 Task: Find connections with filter location Wetzlar with filter topic #stayhomewith filter profile language French with filter current company Cyber Security News with filter school Rizvi College of Engineering with filter industry Personal and Laundry Services with filter service category Product Marketing with filter keywords title Front Desk Associate
Action: Mouse moved to (500, 67)
Screenshot: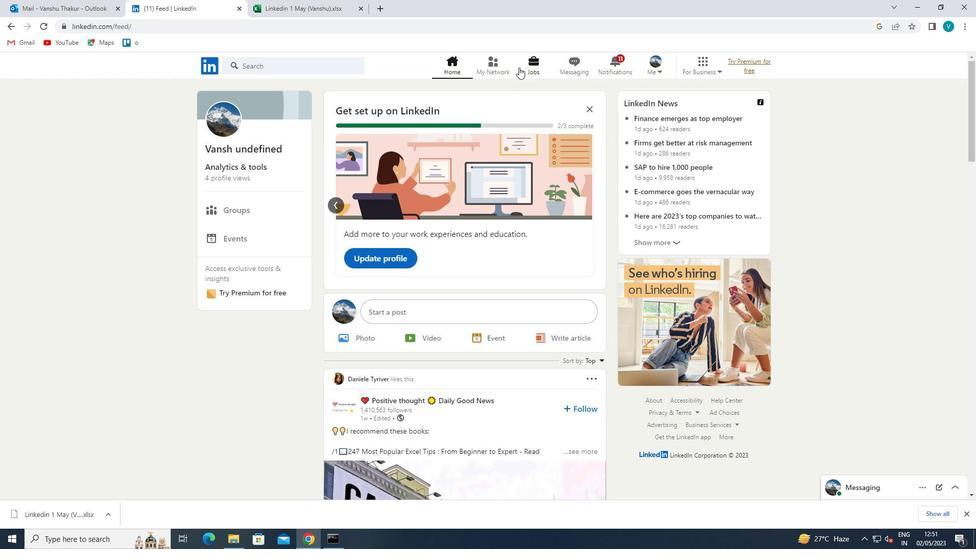 
Action: Mouse pressed left at (500, 67)
Screenshot: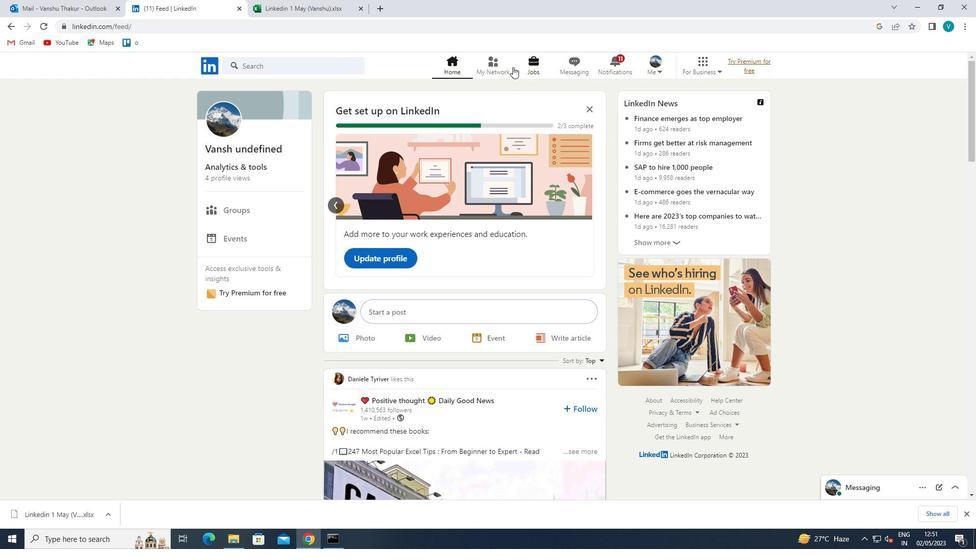 
Action: Mouse moved to (268, 125)
Screenshot: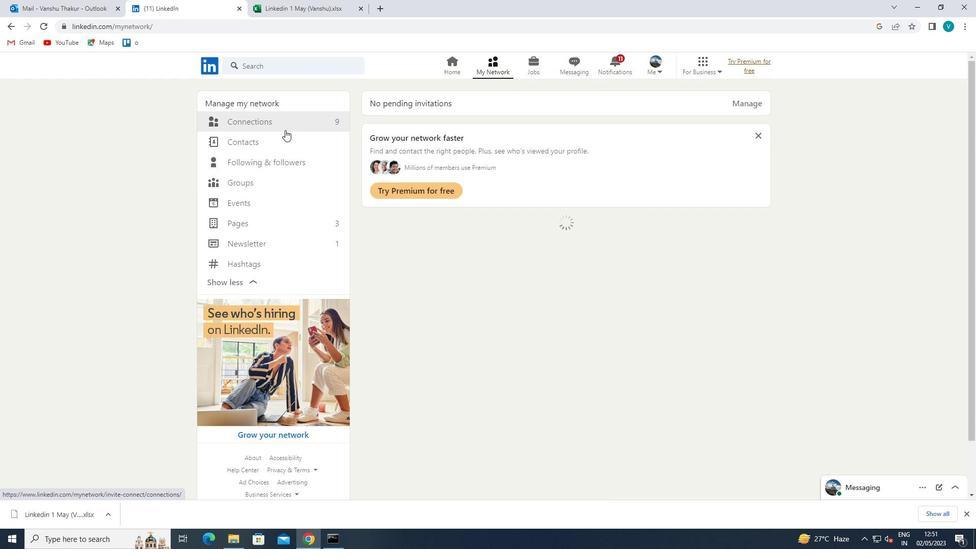 
Action: Mouse pressed left at (268, 125)
Screenshot: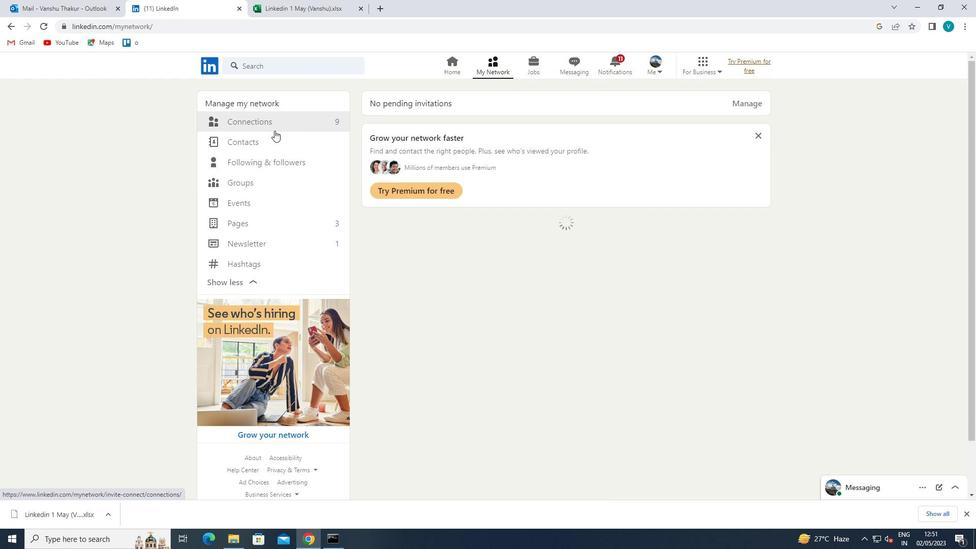 
Action: Mouse moved to (551, 125)
Screenshot: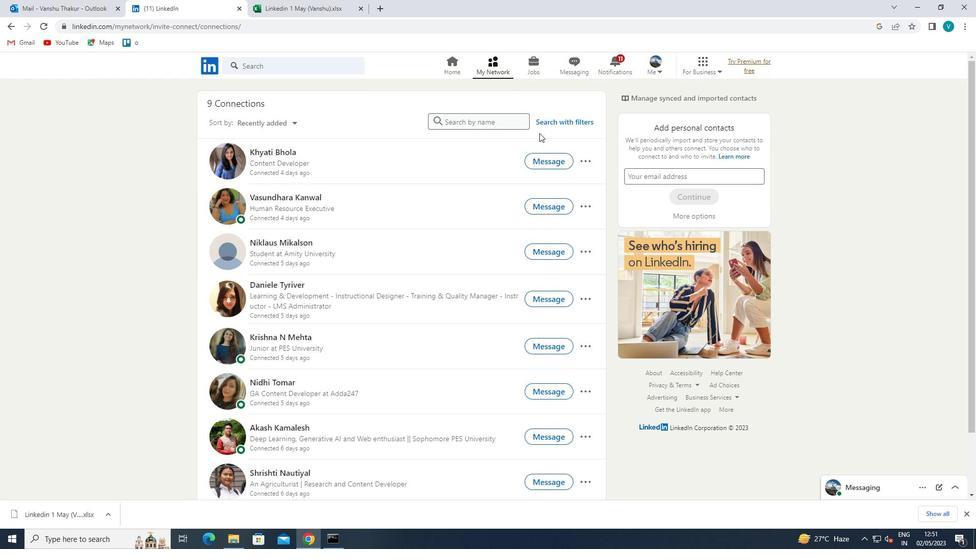 
Action: Mouse pressed left at (551, 125)
Screenshot: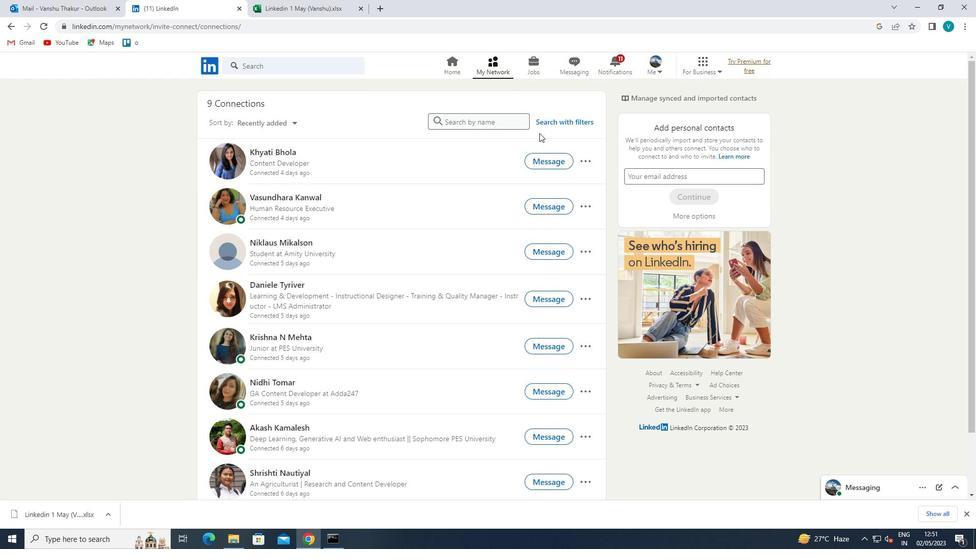 
Action: Mouse moved to (480, 85)
Screenshot: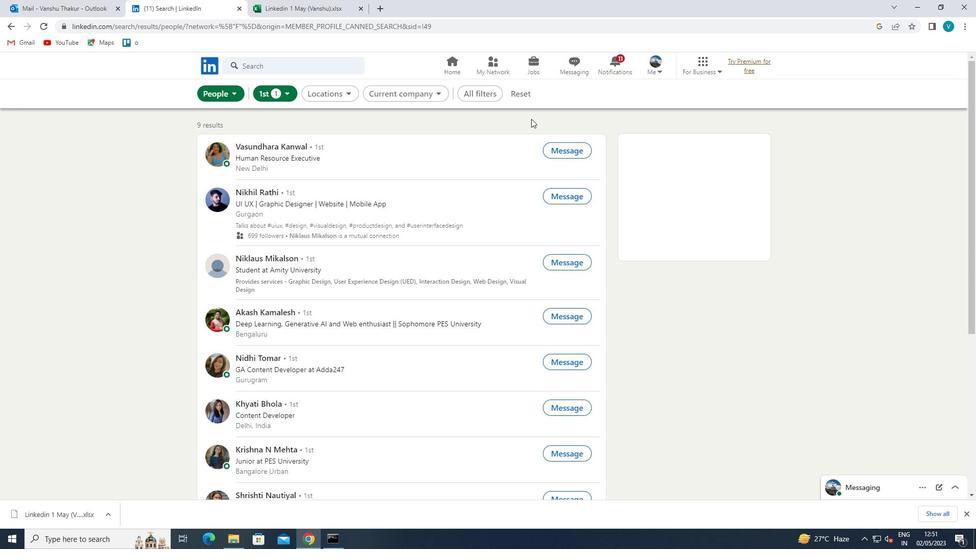 
Action: Mouse pressed left at (480, 85)
Screenshot: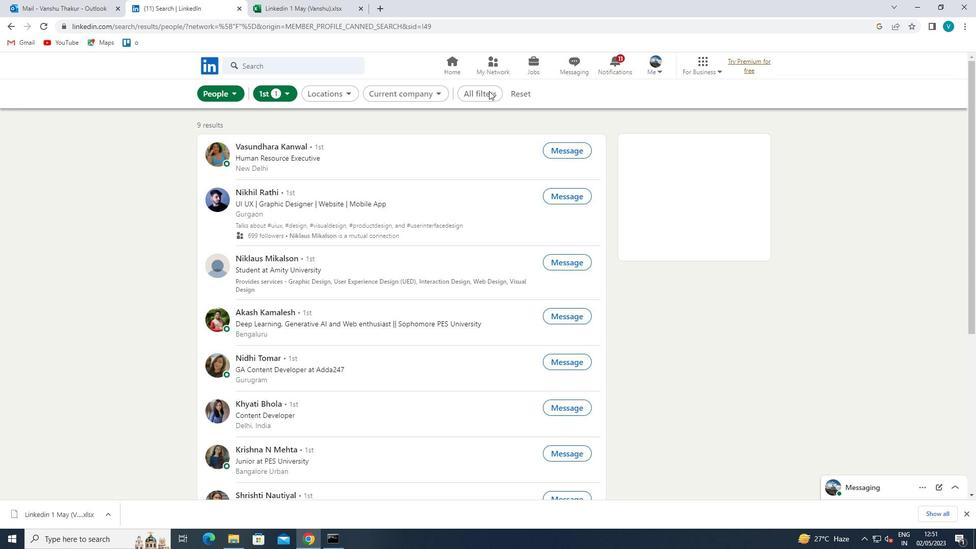 
Action: Mouse moved to (695, 258)
Screenshot: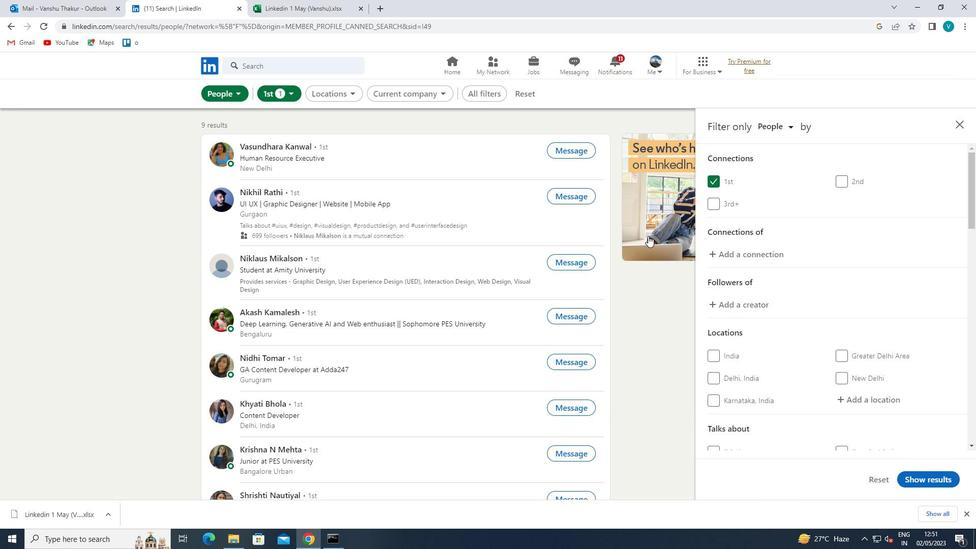 
Action: Mouse scrolled (695, 258) with delta (0, 0)
Screenshot: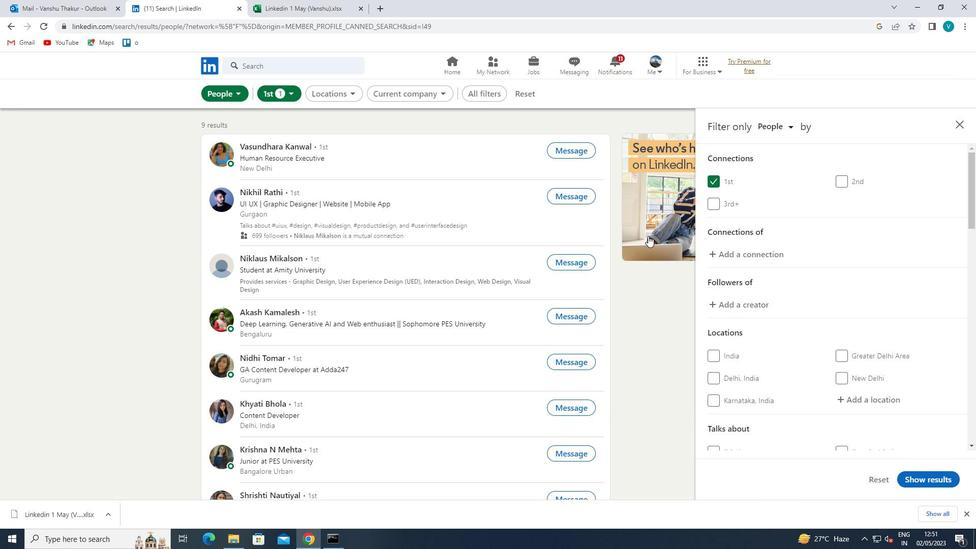 
Action: Mouse moved to (871, 352)
Screenshot: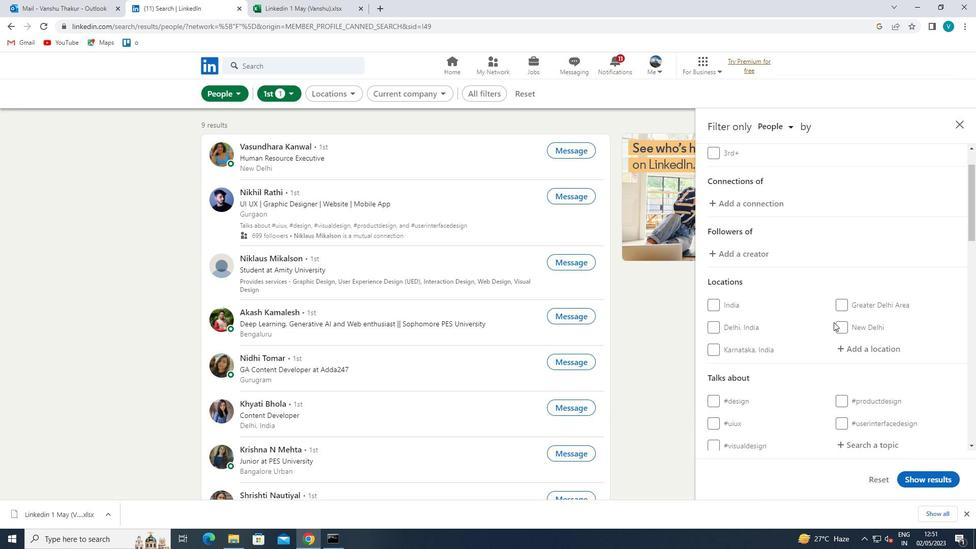 
Action: Mouse pressed left at (871, 352)
Screenshot: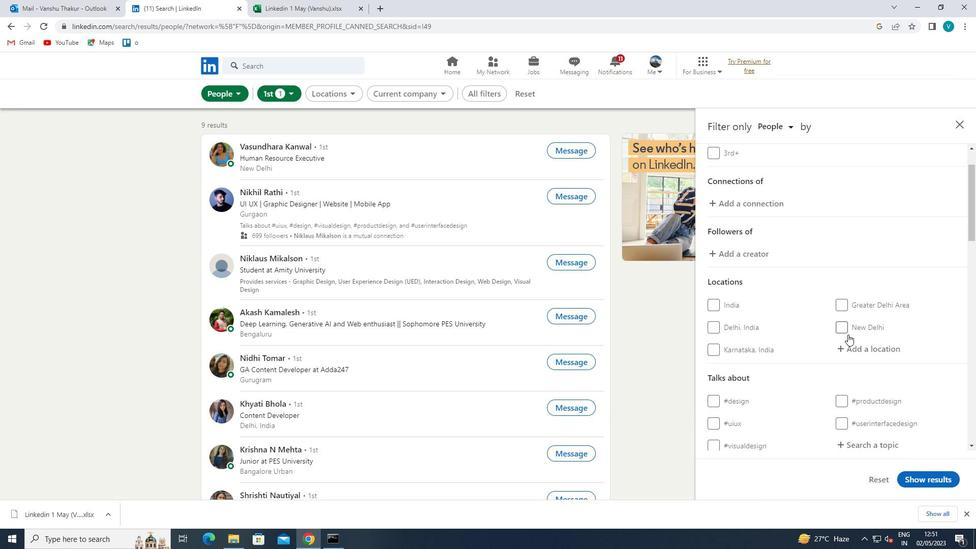 
Action: Mouse moved to (880, 343)
Screenshot: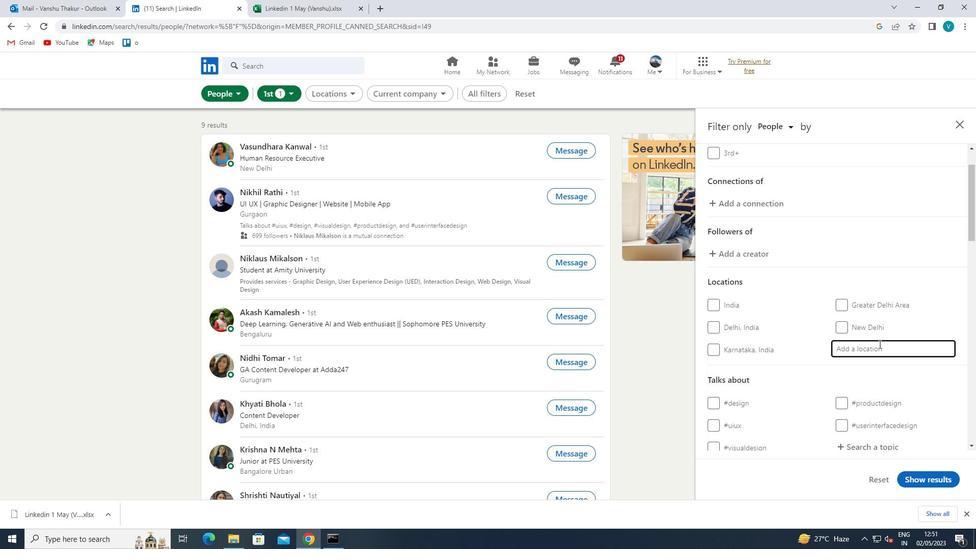 
Action: Key pressed <Key.shift>WETZLAR<Key.space>
Screenshot: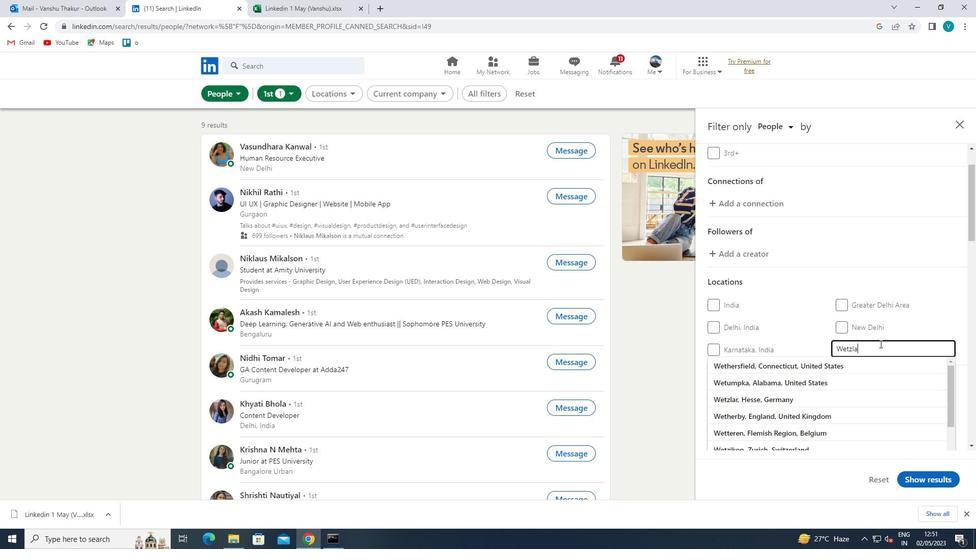 
Action: Mouse moved to (856, 366)
Screenshot: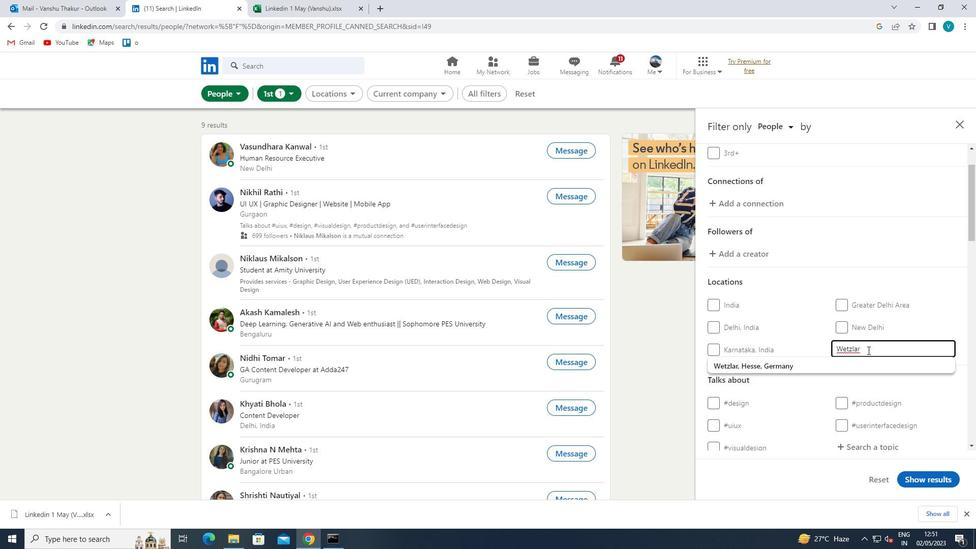
Action: Mouse pressed left at (856, 366)
Screenshot: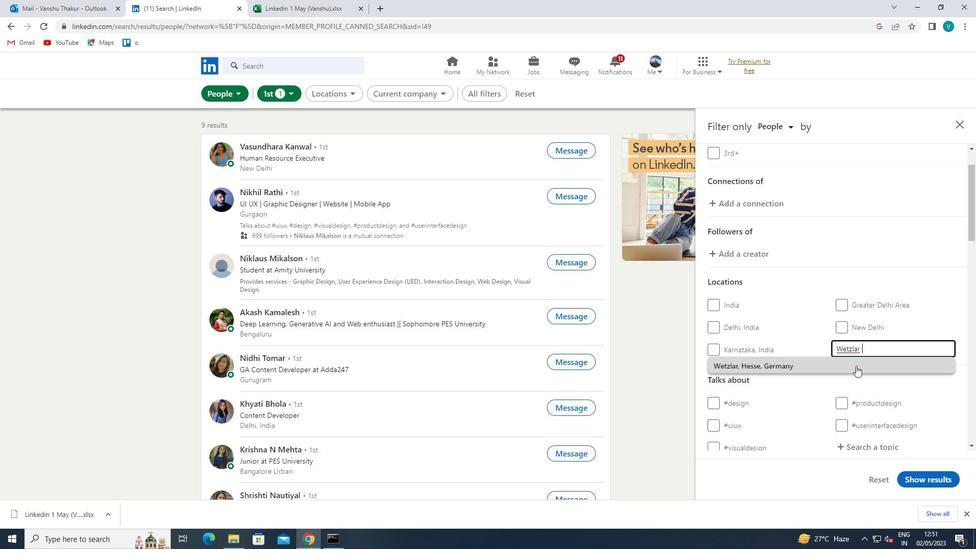 
Action: Mouse moved to (782, 369)
Screenshot: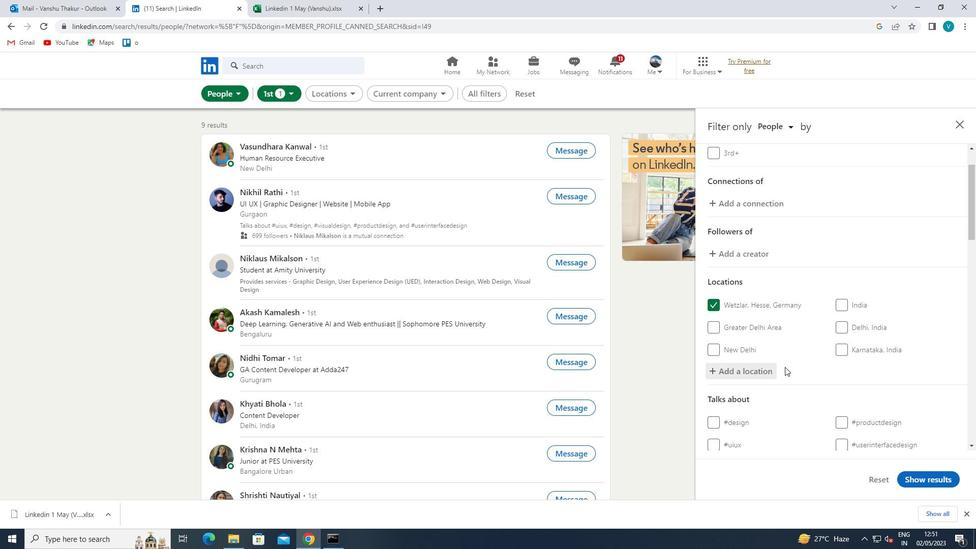 
Action: Mouse scrolled (782, 368) with delta (0, 0)
Screenshot: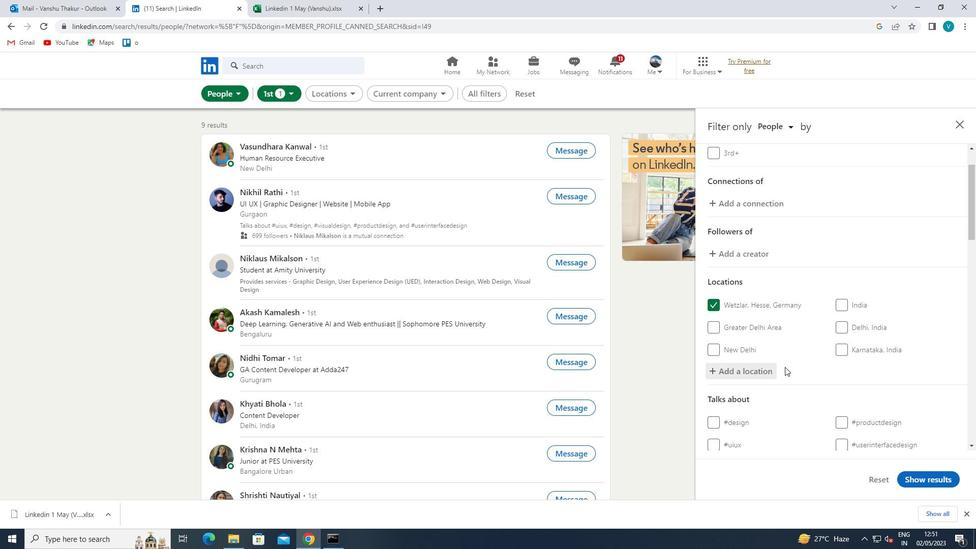 
Action: Mouse moved to (781, 373)
Screenshot: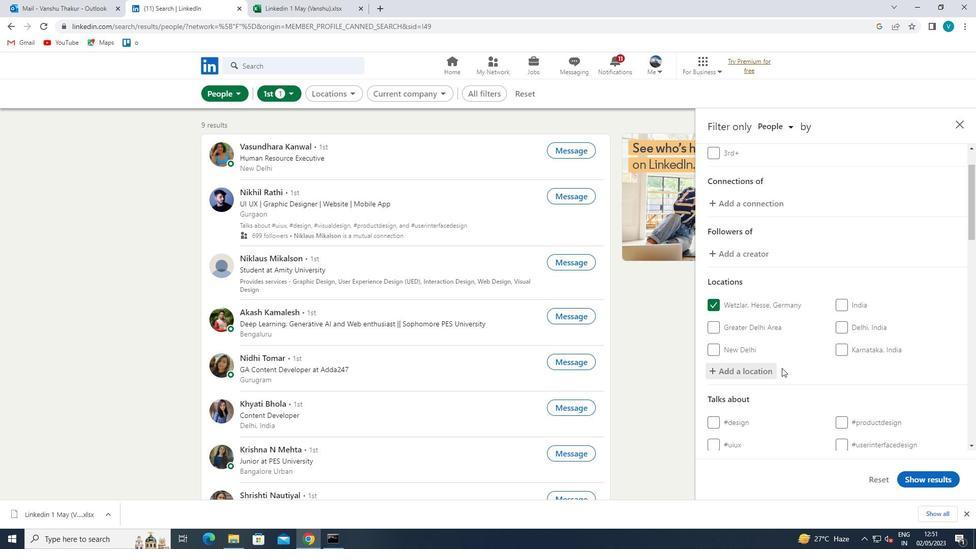 
Action: Mouse scrolled (781, 372) with delta (0, 0)
Screenshot: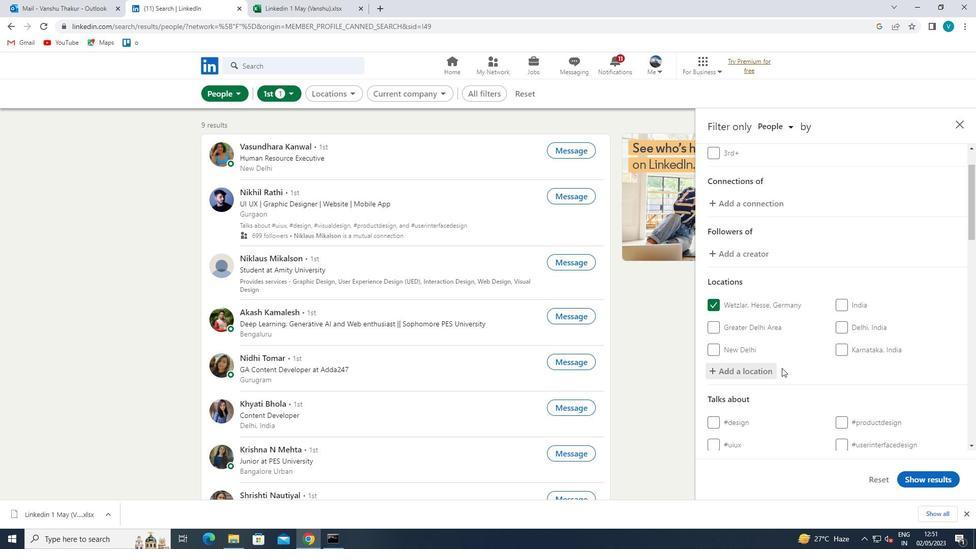 
Action: Mouse moved to (833, 364)
Screenshot: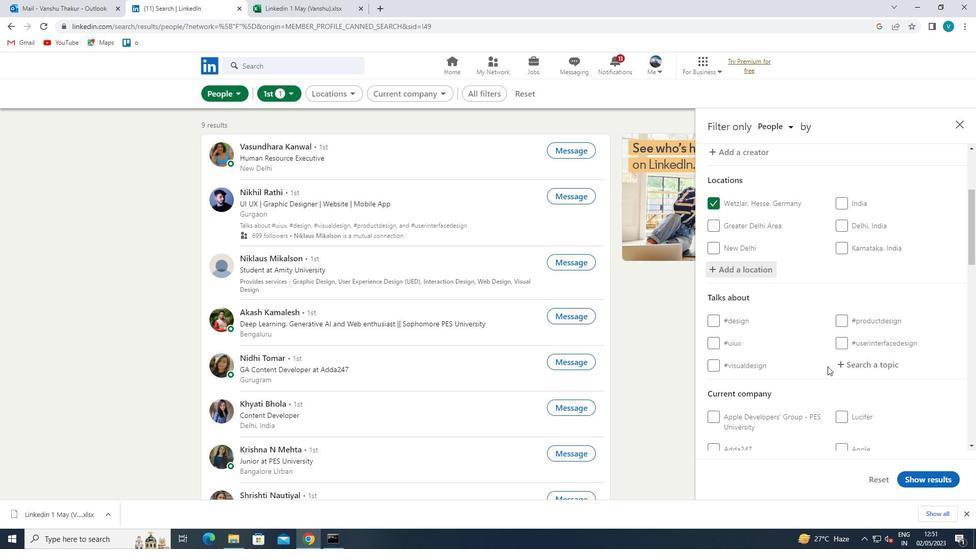 
Action: Mouse pressed left at (833, 364)
Screenshot: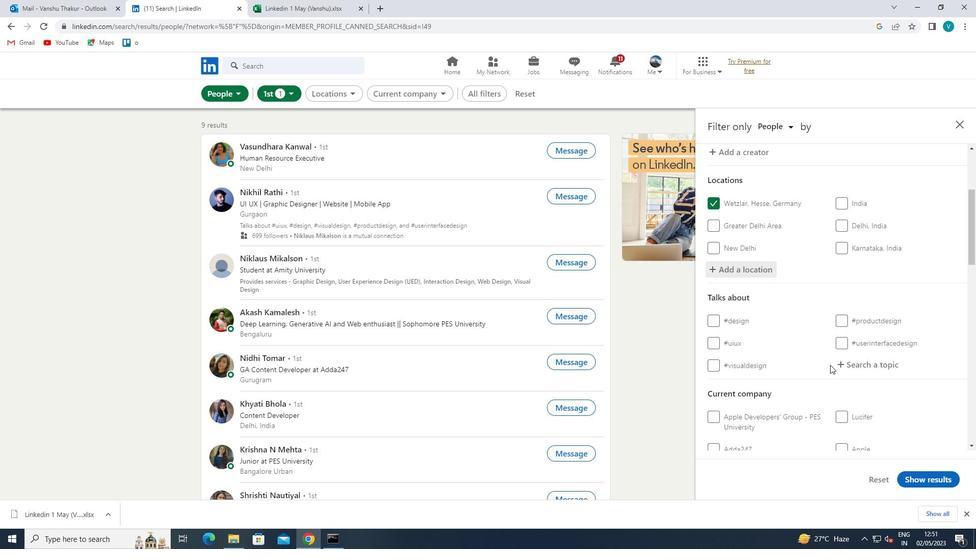 
Action: Mouse moved to (851, 363)
Screenshot: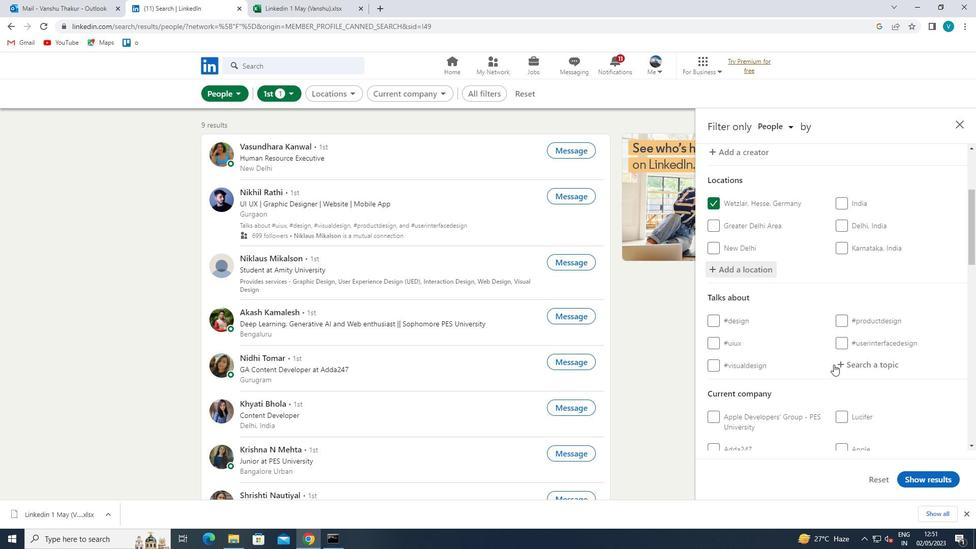 
Action: Mouse pressed left at (851, 363)
Screenshot: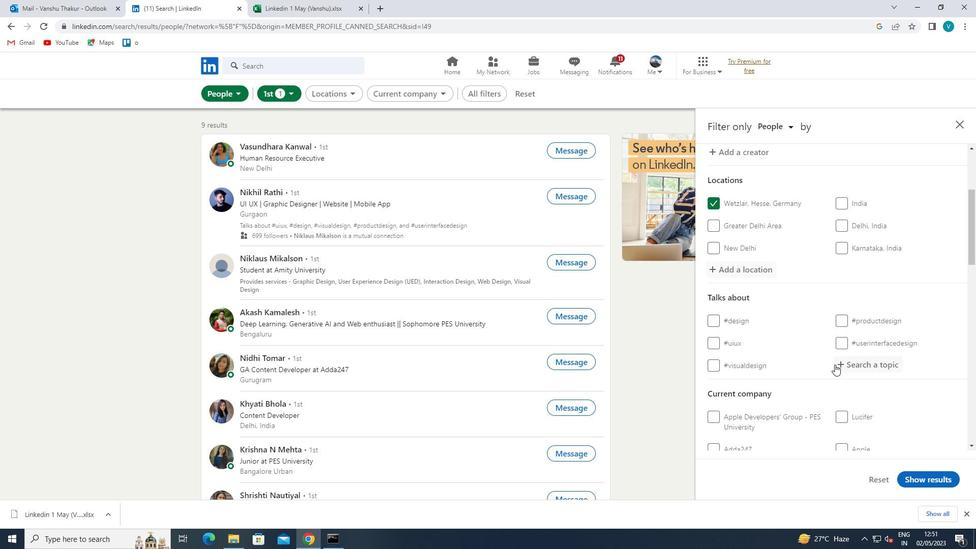 
Action: Mouse moved to (862, 357)
Screenshot: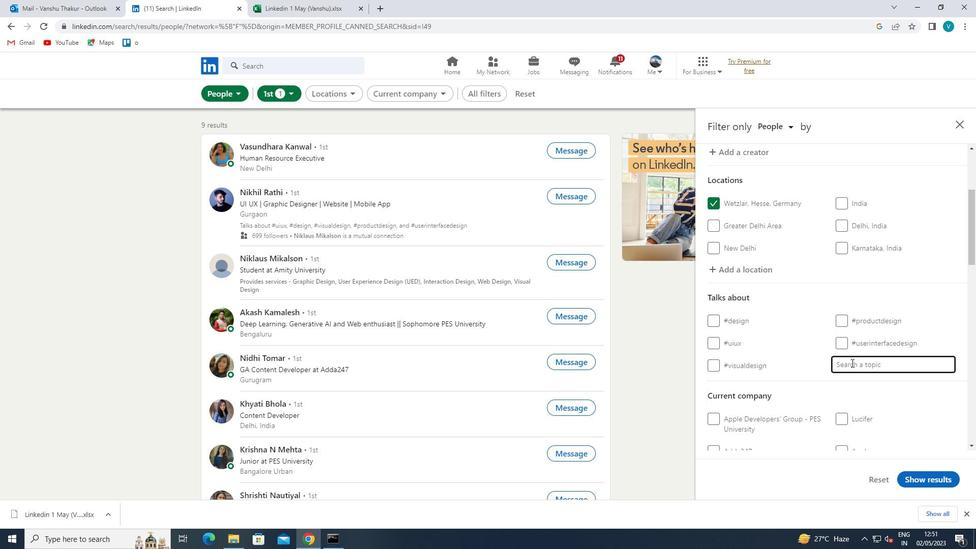 
Action: Key pressed <Key.shift>#STAT<Key.backspace>YHOME
Screenshot: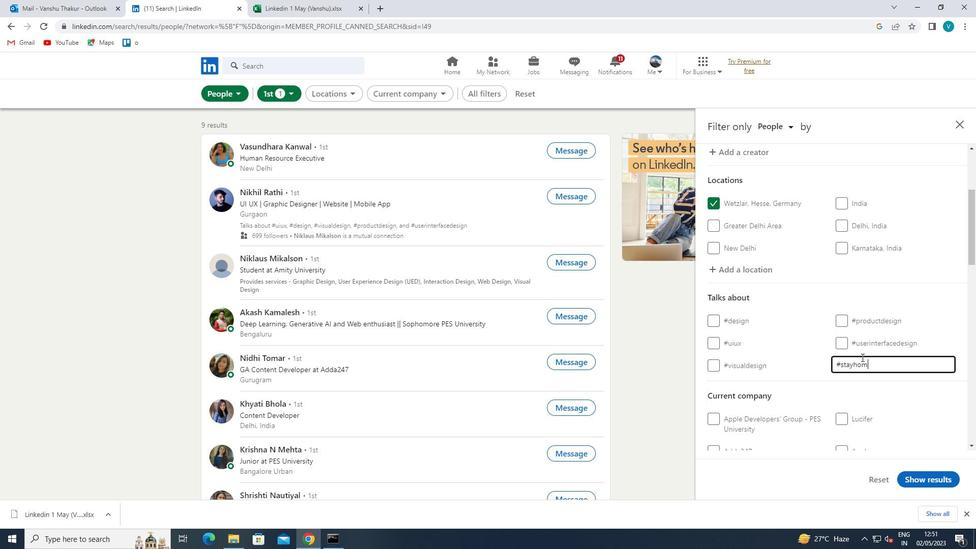 
Action: Mouse moved to (836, 382)
Screenshot: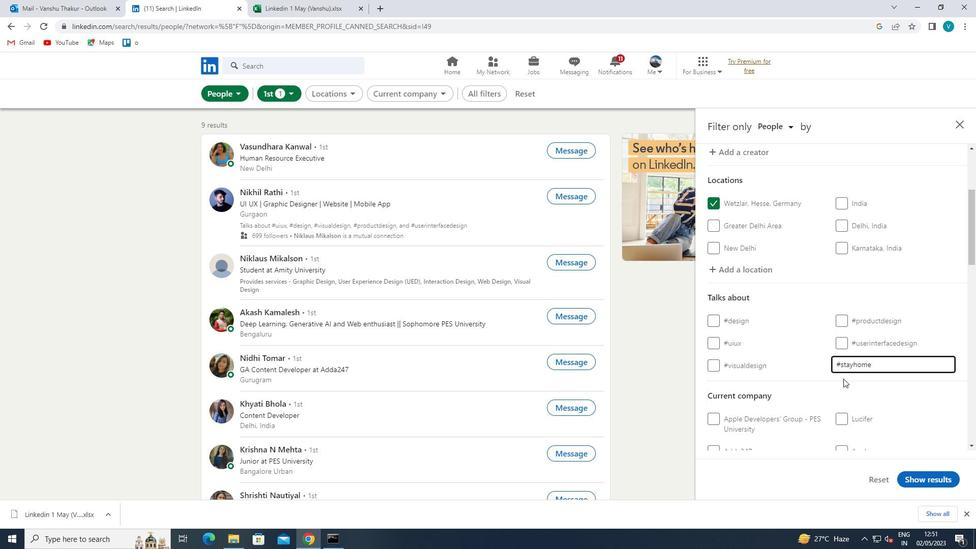
Action: Mouse pressed left at (836, 382)
Screenshot: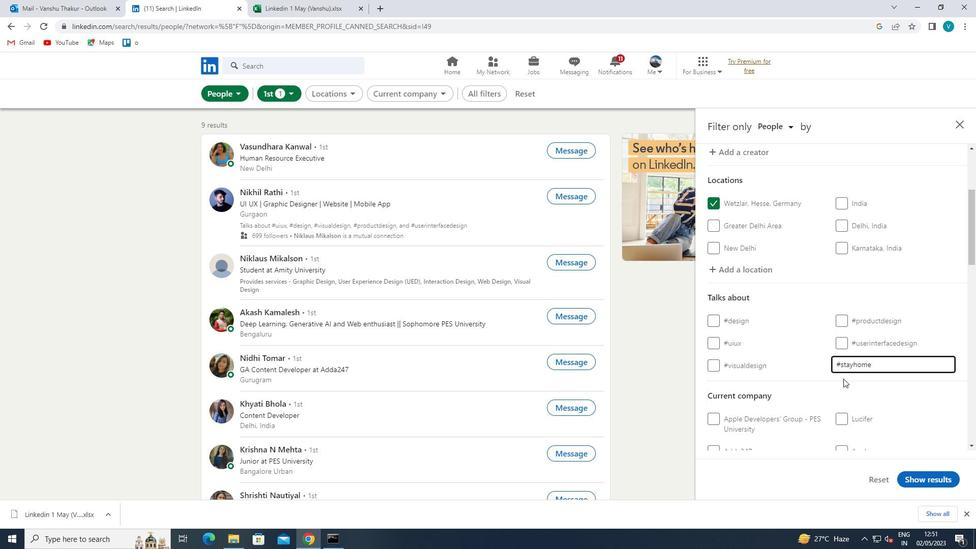 
Action: Mouse moved to (835, 381)
Screenshot: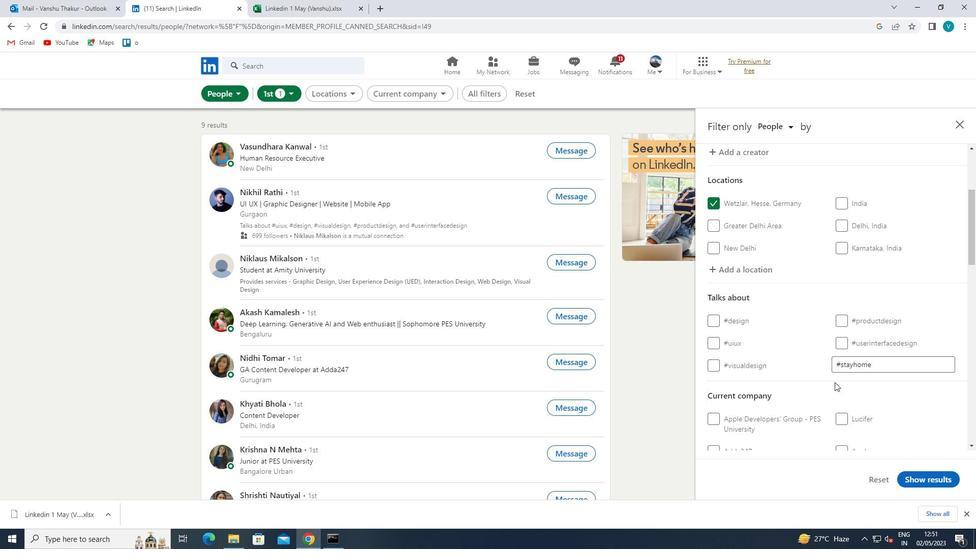 
Action: Mouse scrolled (835, 381) with delta (0, 0)
Screenshot: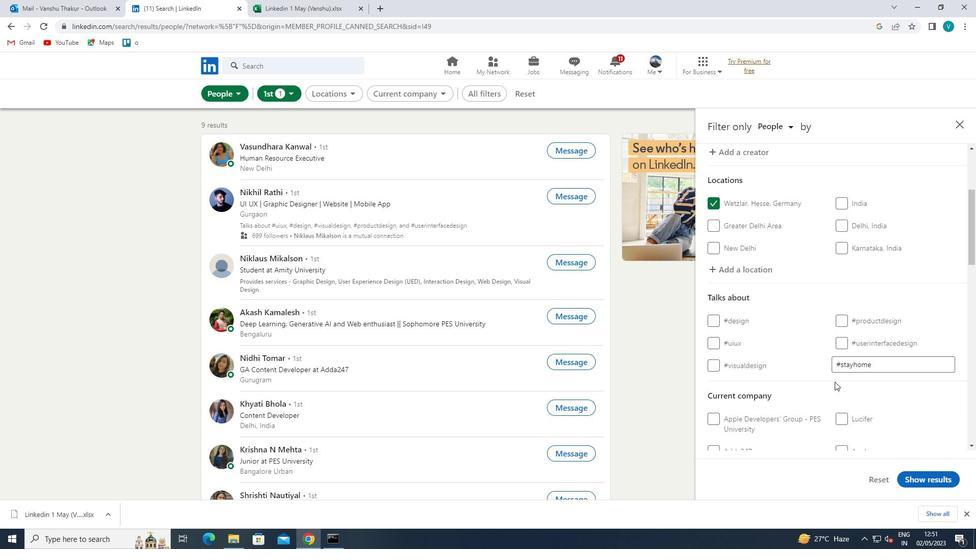 
Action: Mouse scrolled (835, 381) with delta (0, 0)
Screenshot: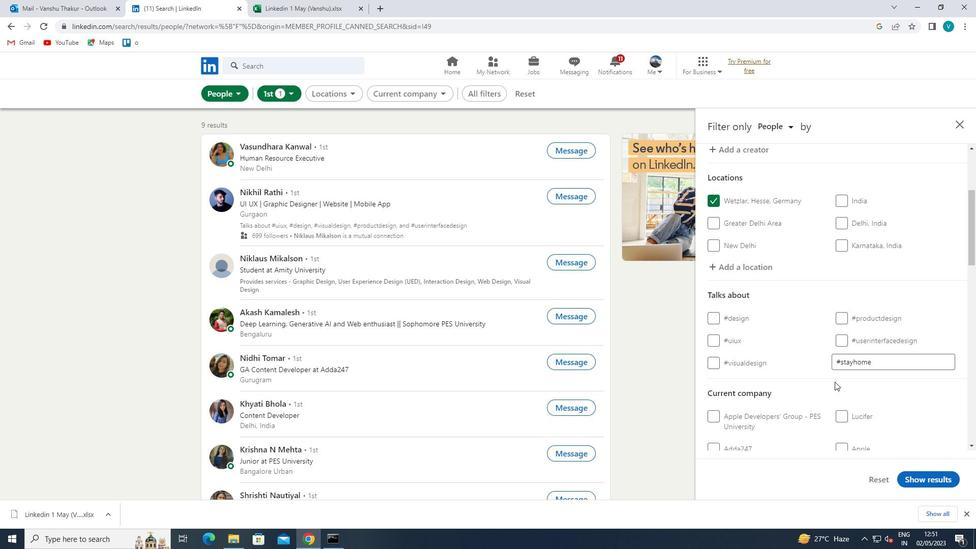 
Action: Mouse scrolled (835, 381) with delta (0, 0)
Screenshot: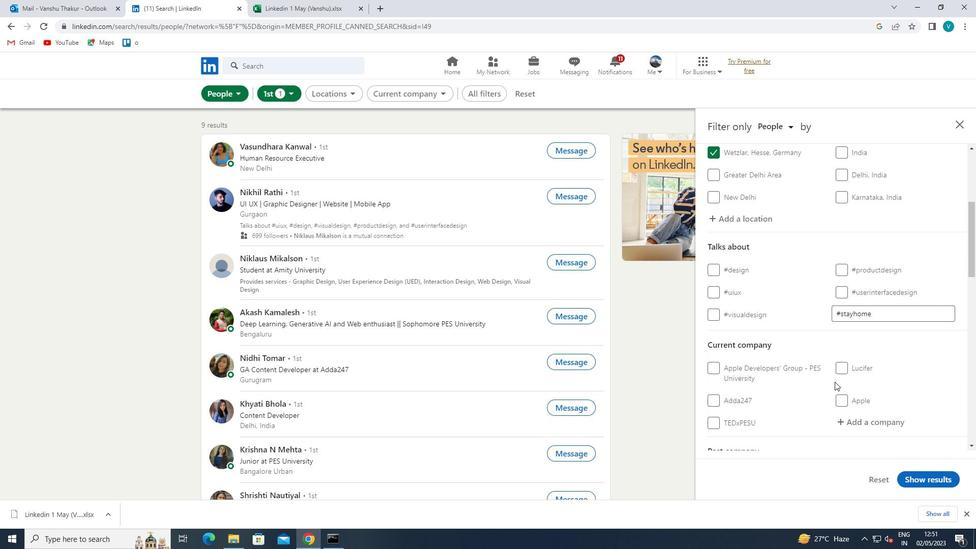 
Action: Mouse moved to (868, 319)
Screenshot: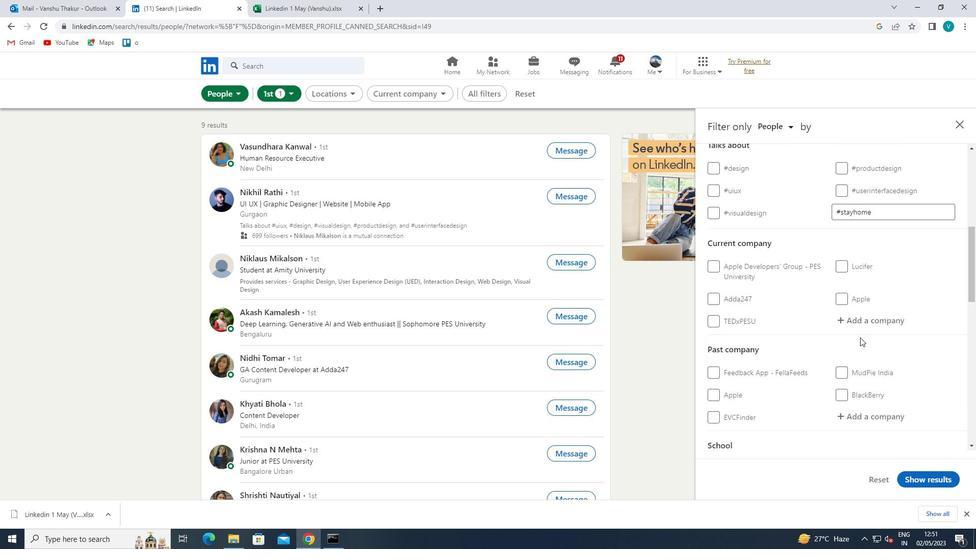 
Action: Mouse pressed left at (868, 319)
Screenshot: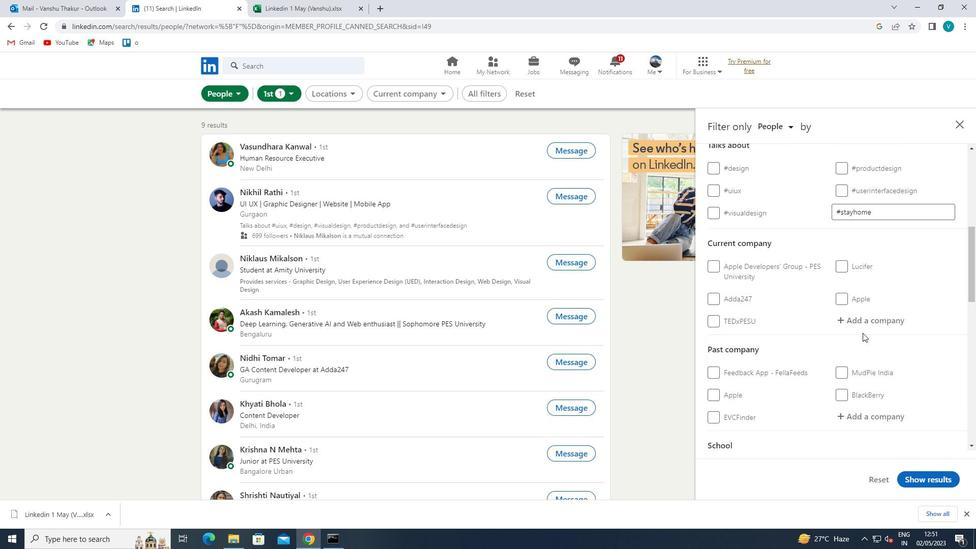 
Action: Key pressed <Key.shift>CYBER<Key.space><Key.shift>SECURITY
Screenshot: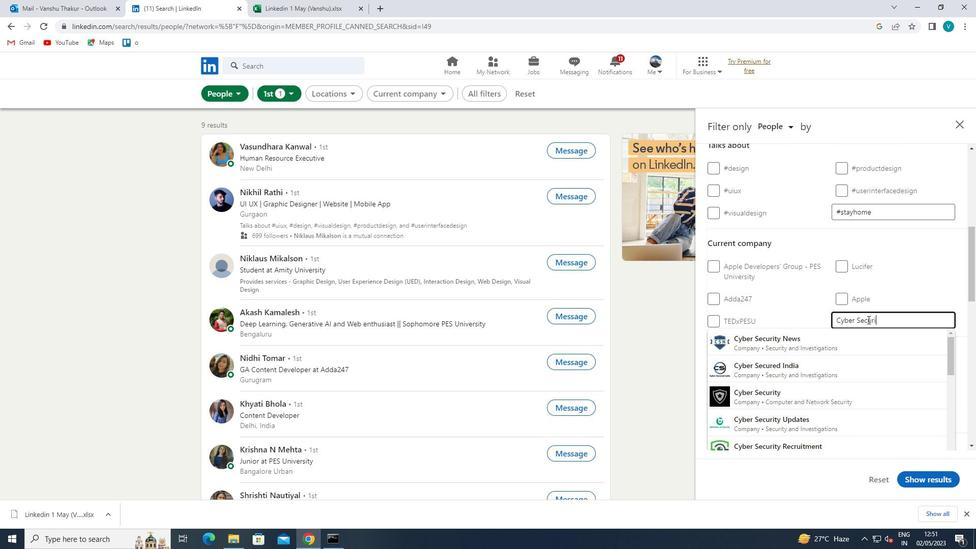 
Action: Mouse moved to (855, 342)
Screenshot: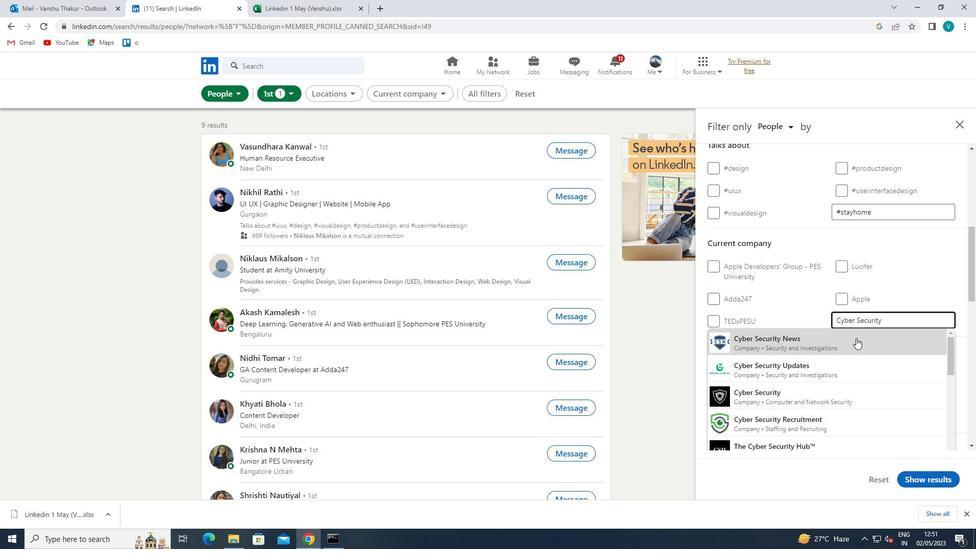 
Action: Mouse pressed left at (855, 342)
Screenshot: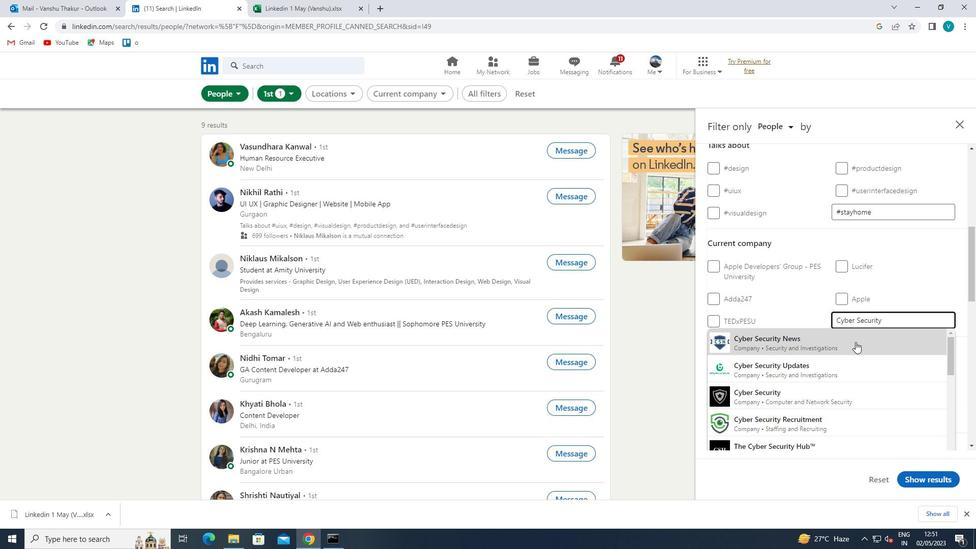 
Action: Mouse moved to (793, 347)
Screenshot: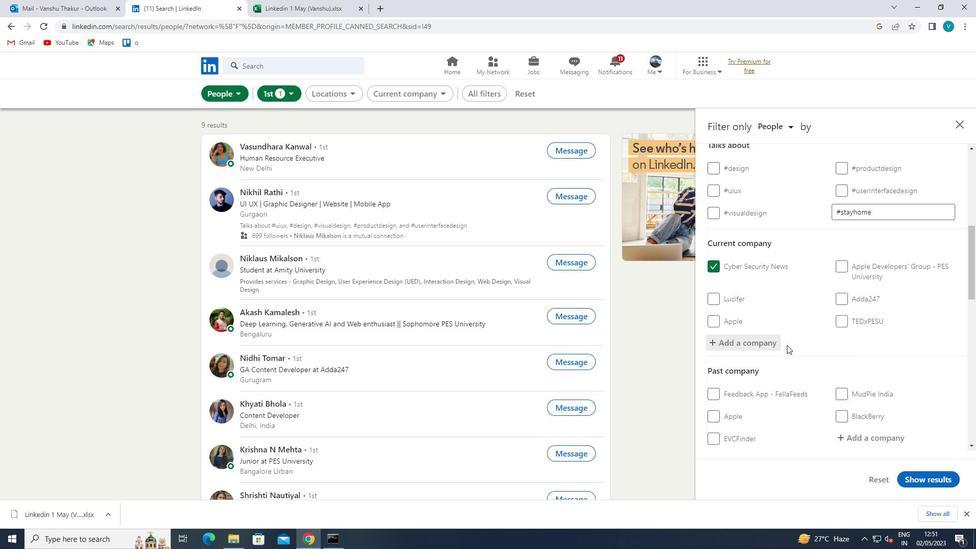 
Action: Mouse scrolled (793, 347) with delta (0, 0)
Screenshot: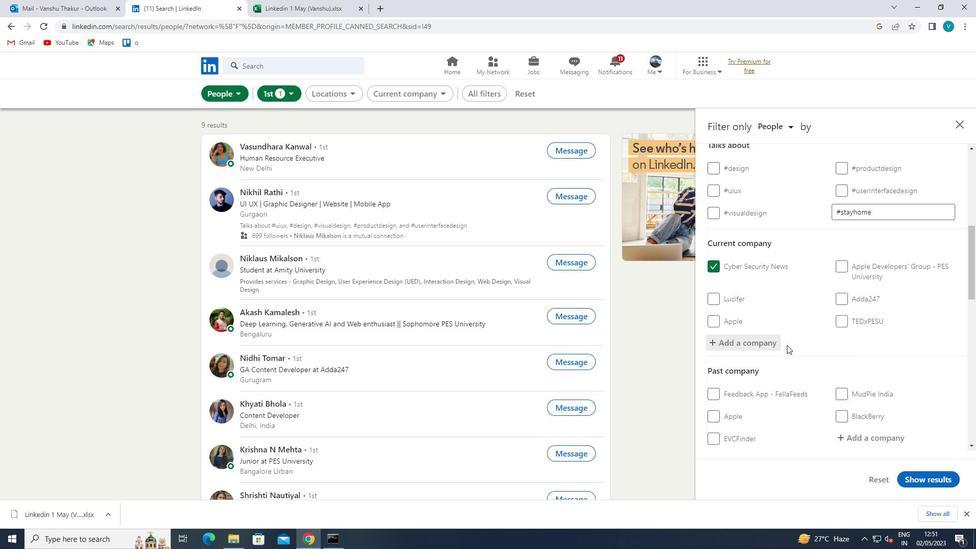 
Action: Mouse scrolled (793, 347) with delta (0, 0)
Screenshot: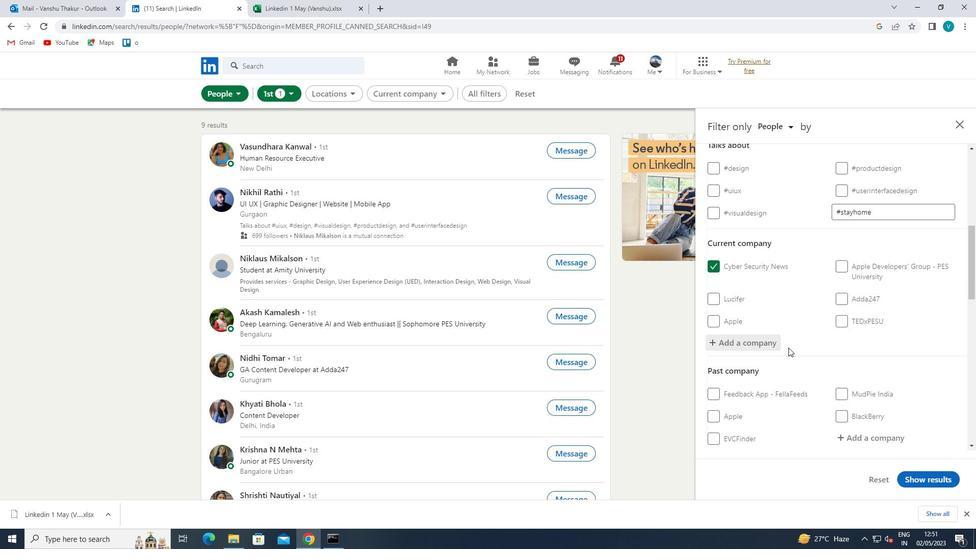 
Action: Mouse scrolled (793, 347) with delta (0, 0)
Screenshot: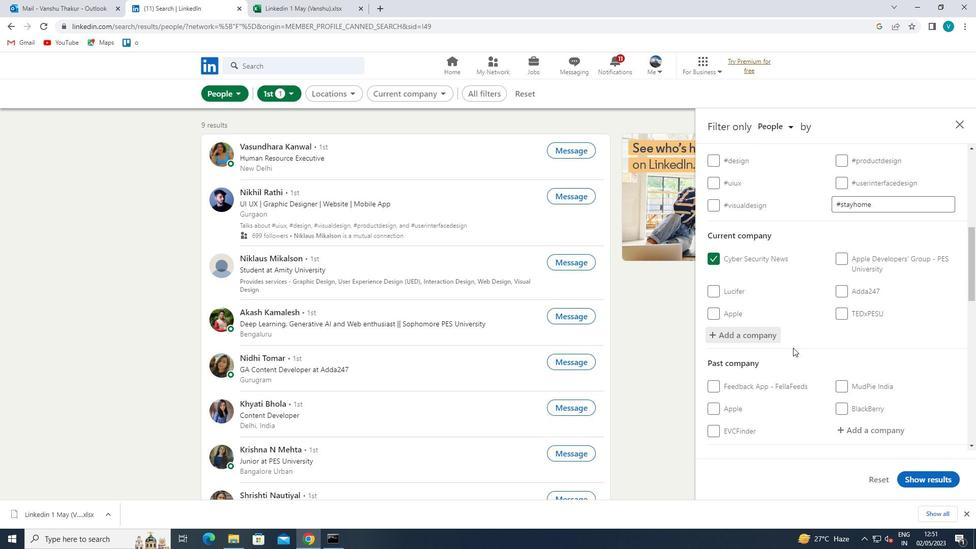 
Action: Mouse scrolled (793, 347) with delta (0, 0)
Screenshot: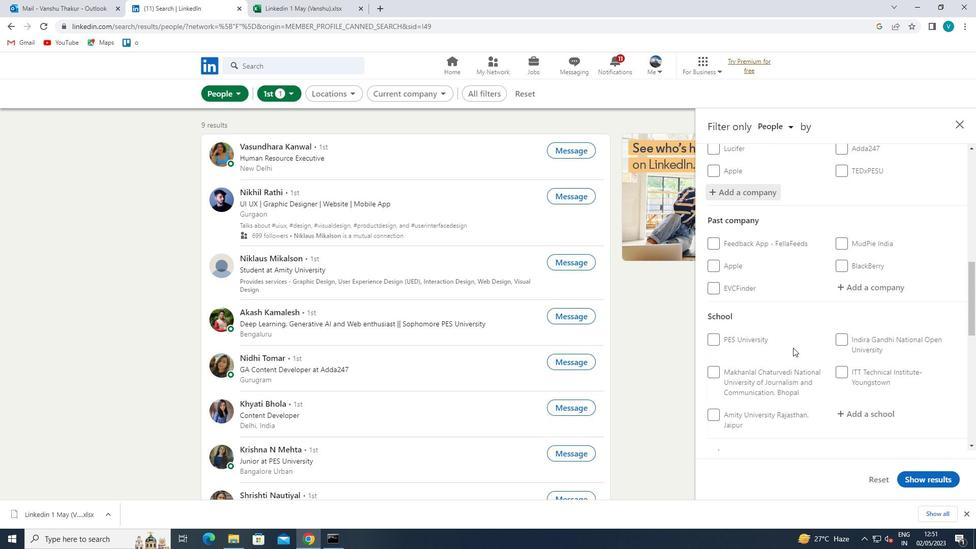 
Action: Mouse moved to (862, 357)
Screenshot: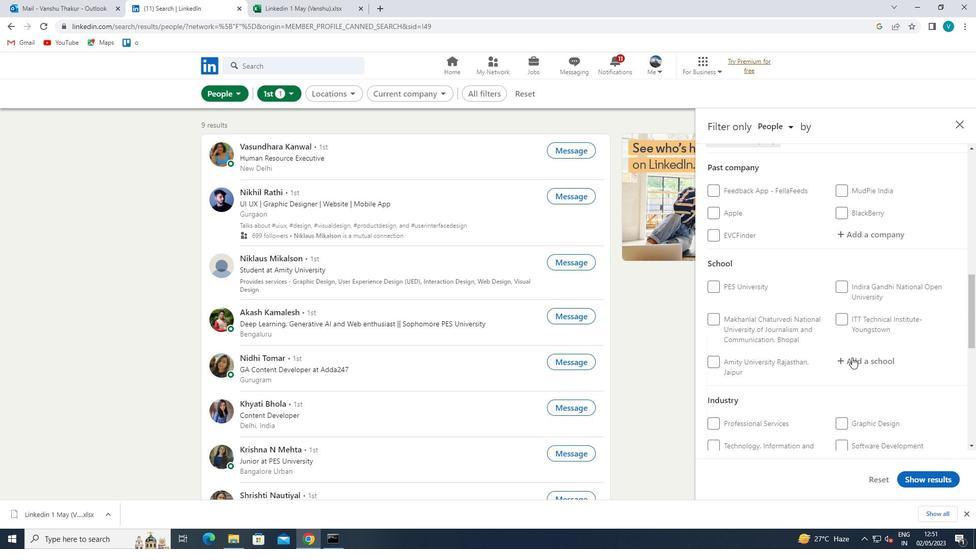 
Action: Mouse pressed left at (862, 357)
Screenshot: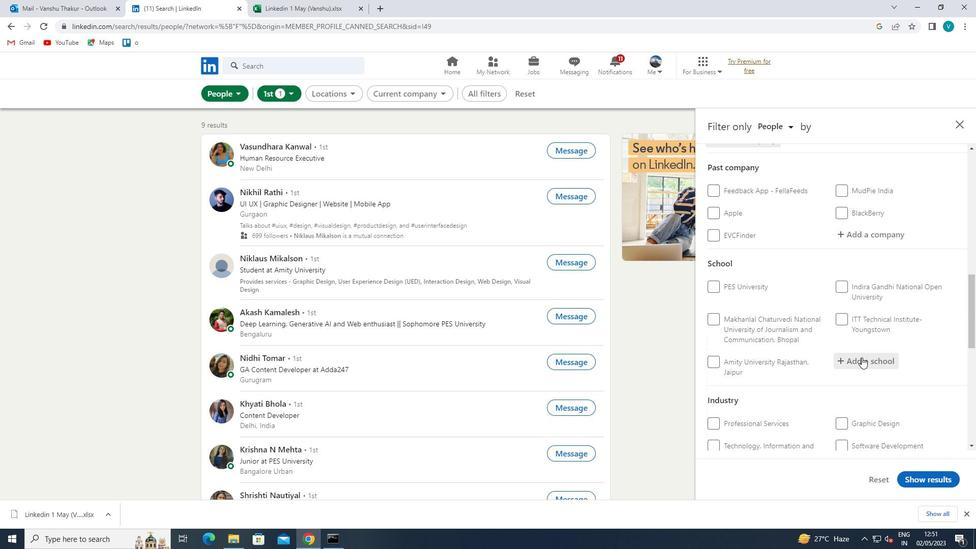 
Action: Mouse moved to (868, 353)
Screenshot: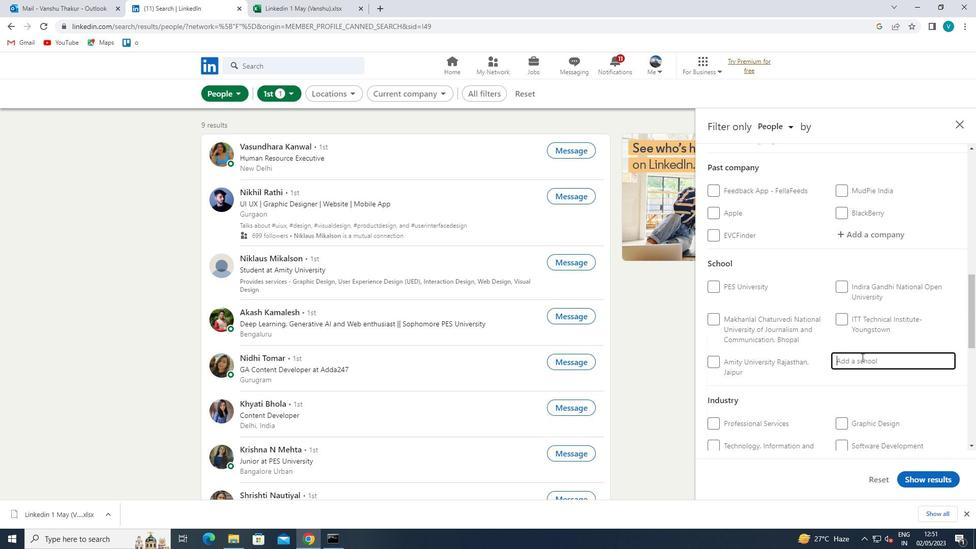 
Action: Key pressed <Key.shift>RIZVI<Key.space><Key.shift>COLLEGE<Key.space>
Screenshot: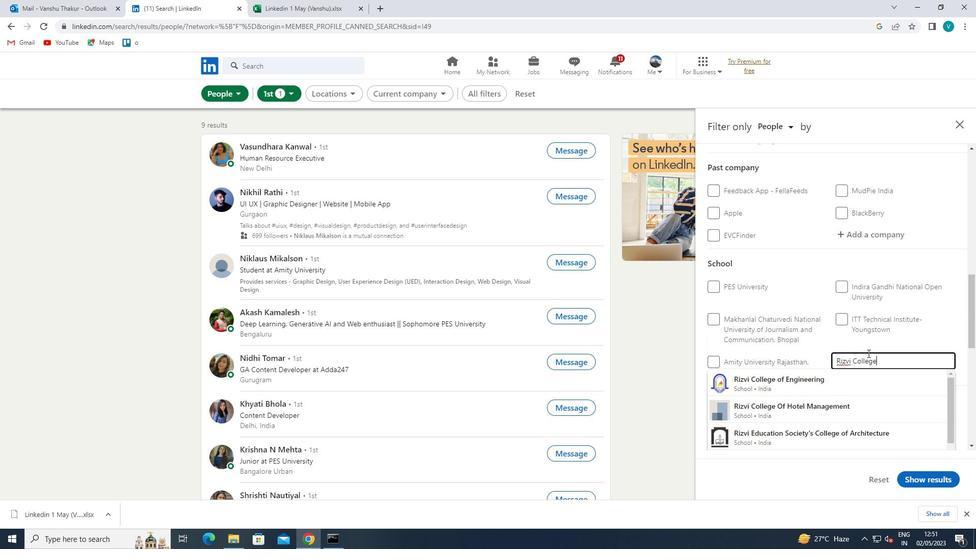 
Action: Mouse moved to (831, 376)
Screenshot: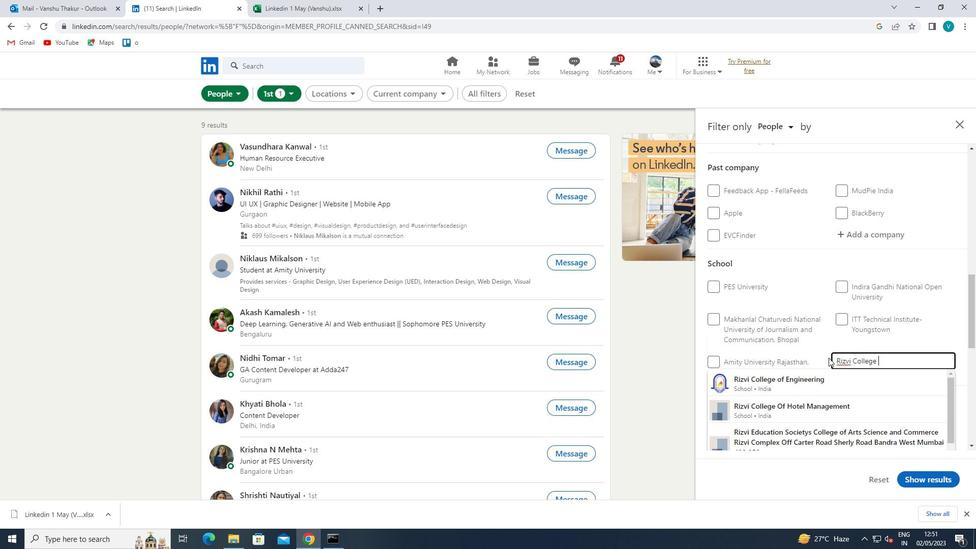 
Action: Mouse pressed left at (831, 376)
Screenshot: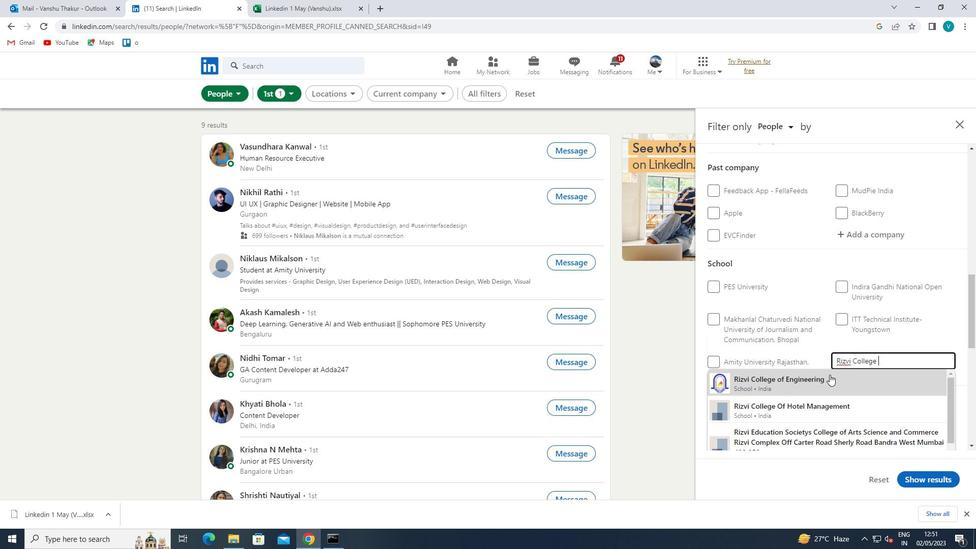 
Action: Mouse moved to (829, 376)
Screenshot: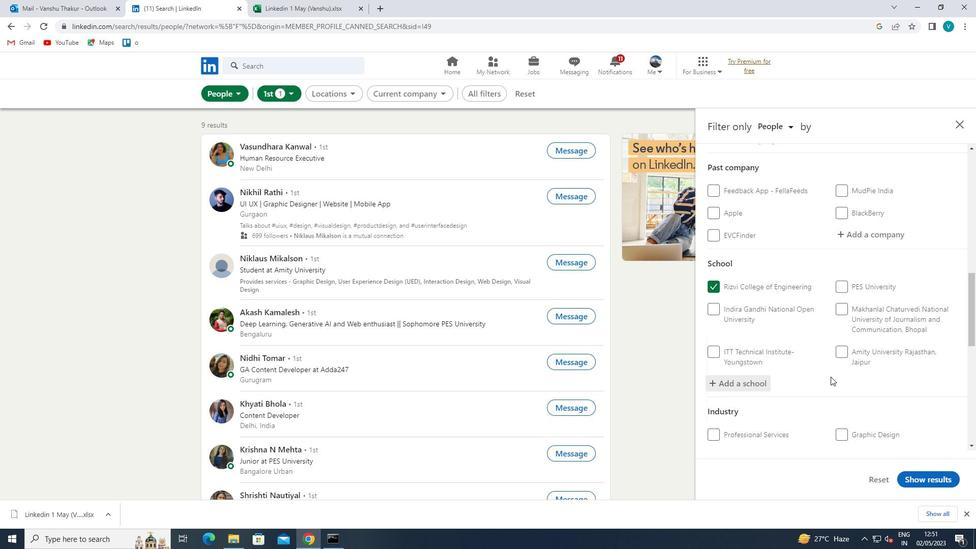 
Action: Mouse scrolled (829, 375) with delta (0, 0)
Screenshot: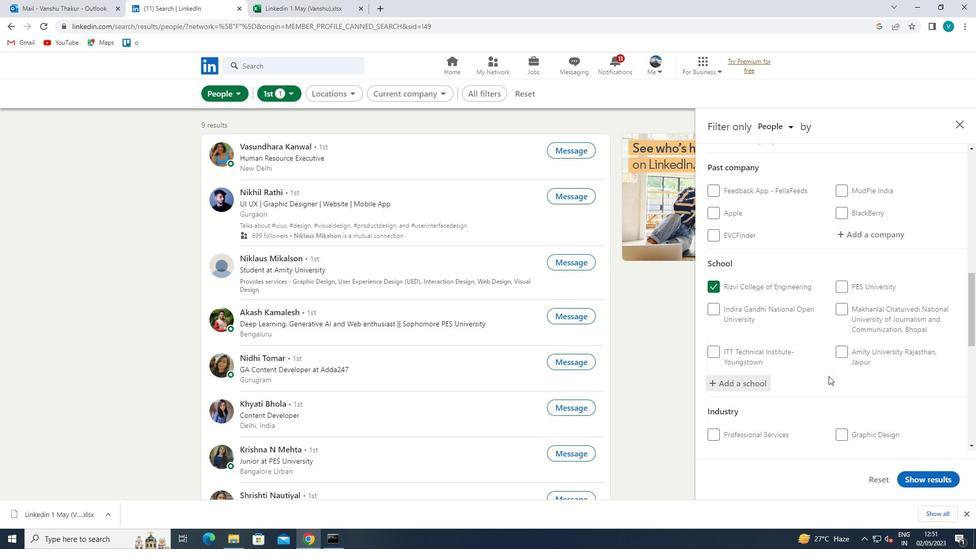 
Action: Mouse scrolled (829, 375) with delta (0, 0)
Screenshot: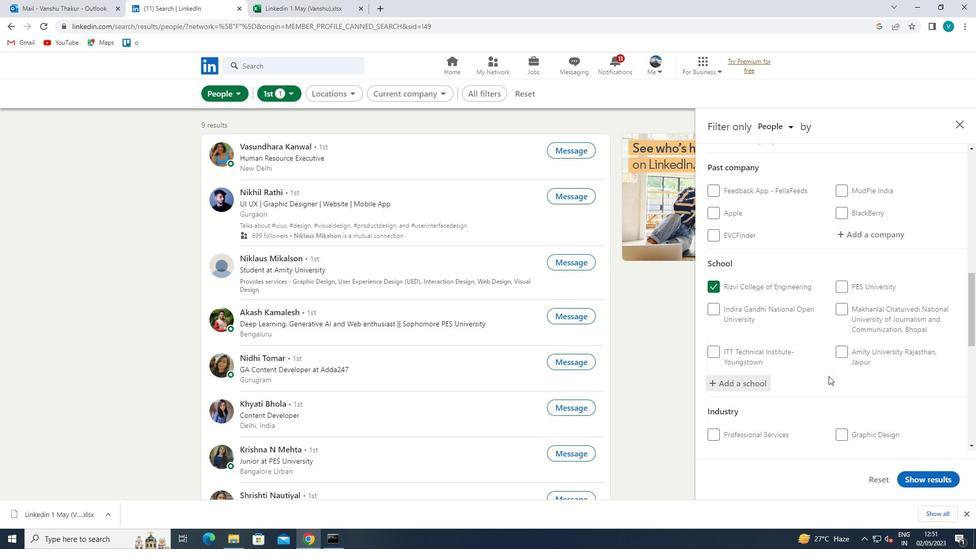 
Action: Mouse scrolled (829, 375) with delta (0, 0)
Screenshot: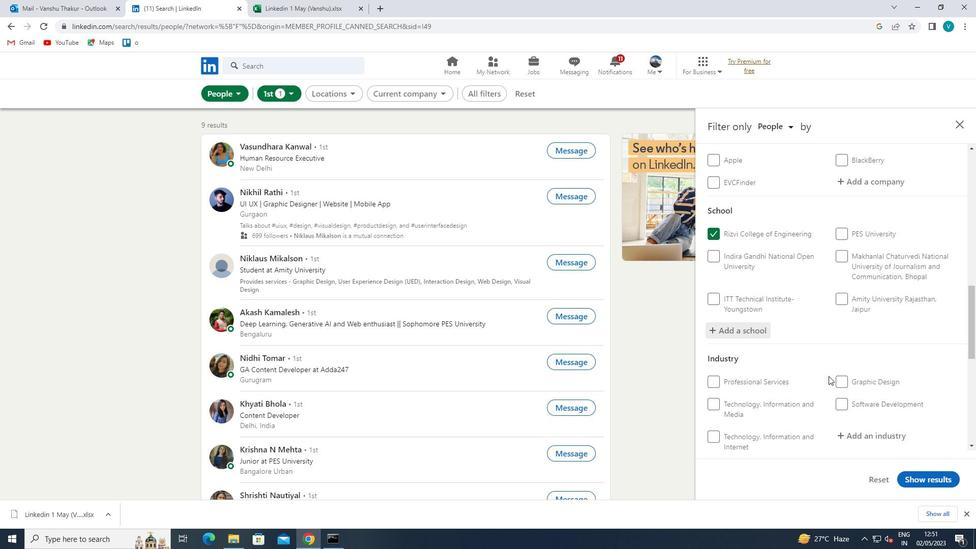 
Action: Mouse moved to (864, 332)
Screenshot: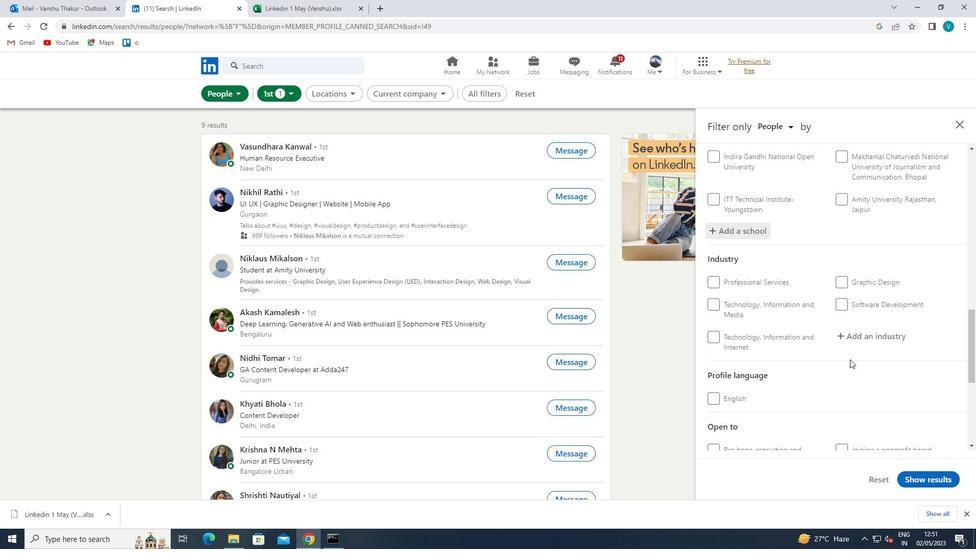 
Action: Mouse pressed left at (864, 332)
Screenshot: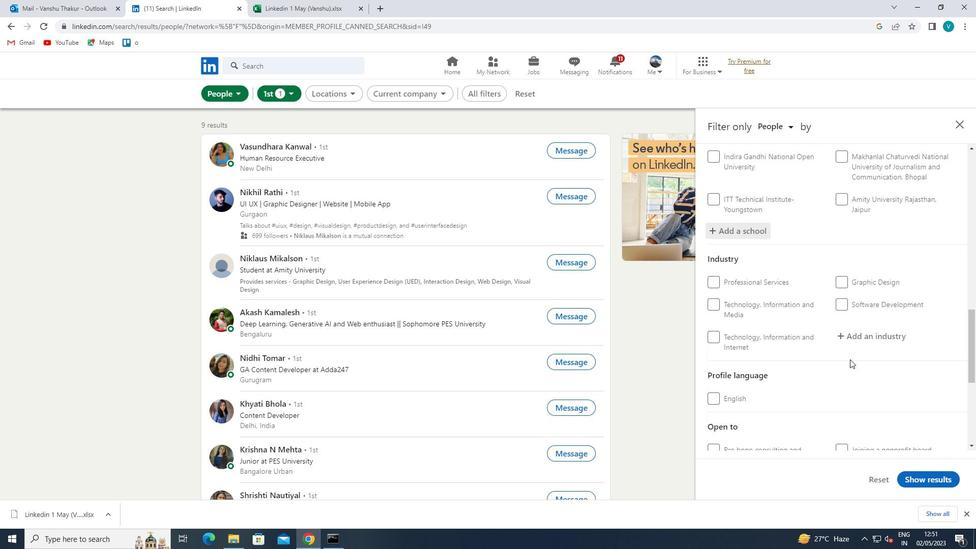 
Action: Mouse moved to (864, 332)
Screenshot: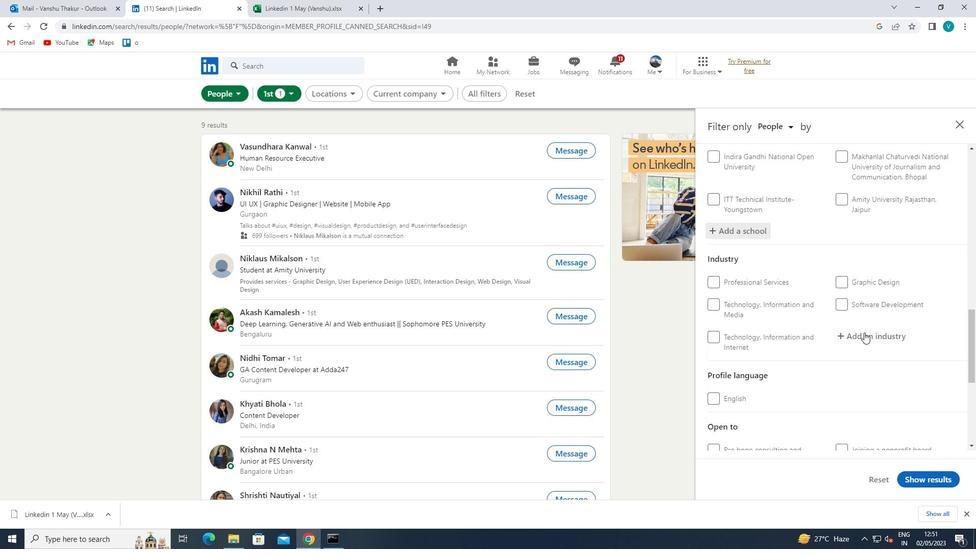 
Action: Key pressed <Key.shift>PERSONAL<Key.space>
Screenshot: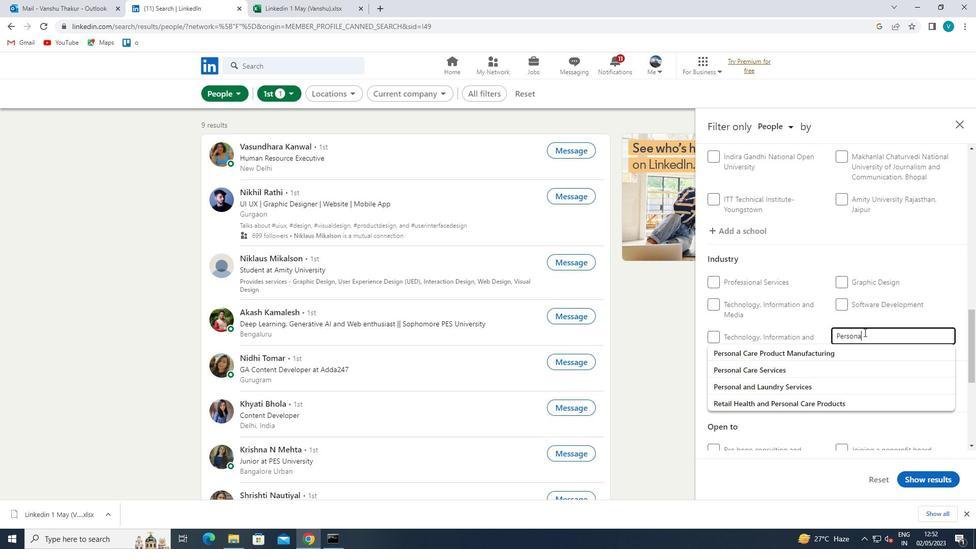 
Action: Mouse moved to (849, 383)
Screenshot: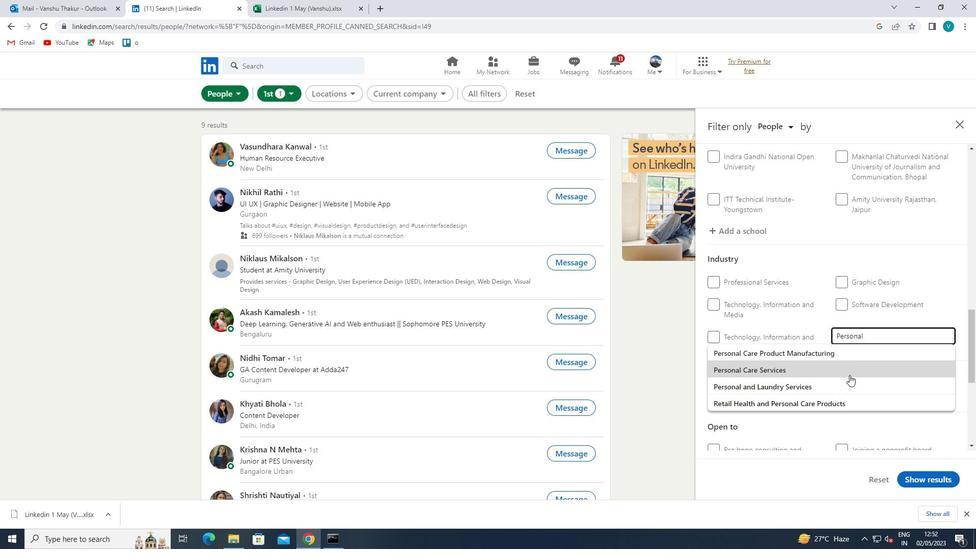 
Action: Mouse pressed left at (849, 383)
Screenshot: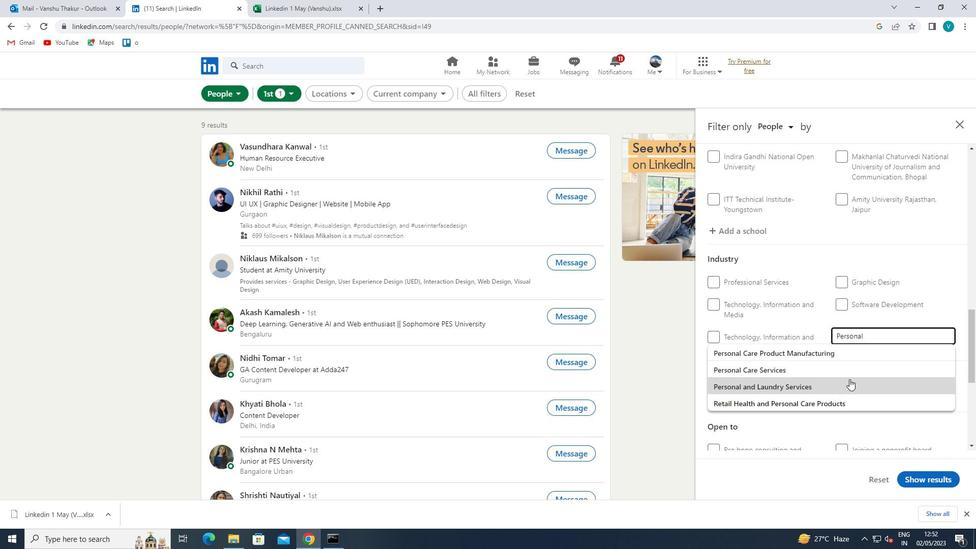 
Action: Mouse moved to (838, 337)
Screenshot: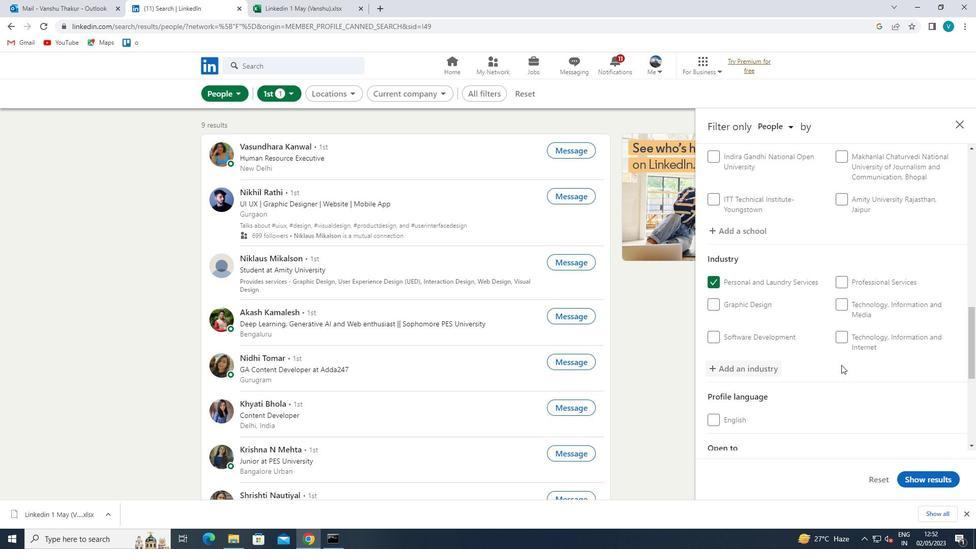 
Action: Mouse scrolled (838, 337) with delta (0, 0)
Screenshot: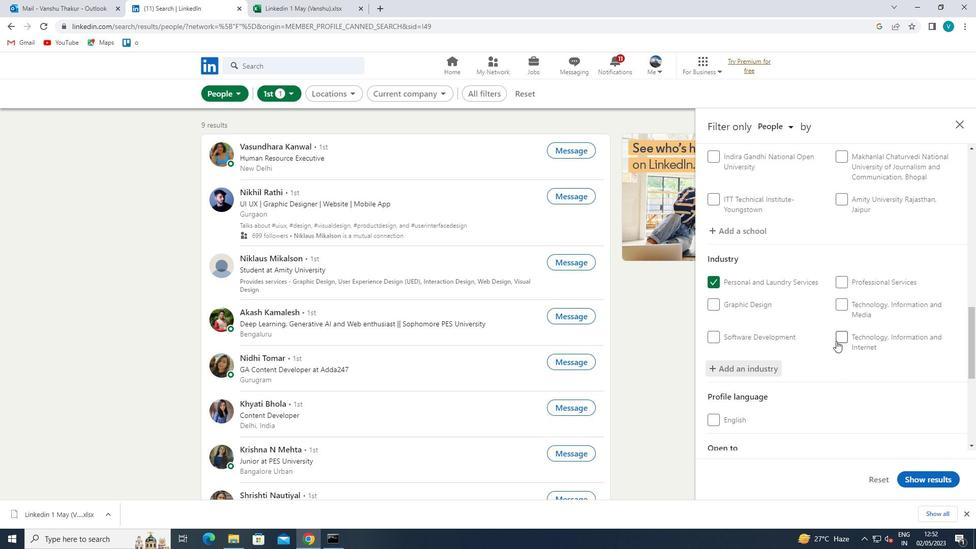 
Action: Mouse moved to (838, 337)
Screenshot: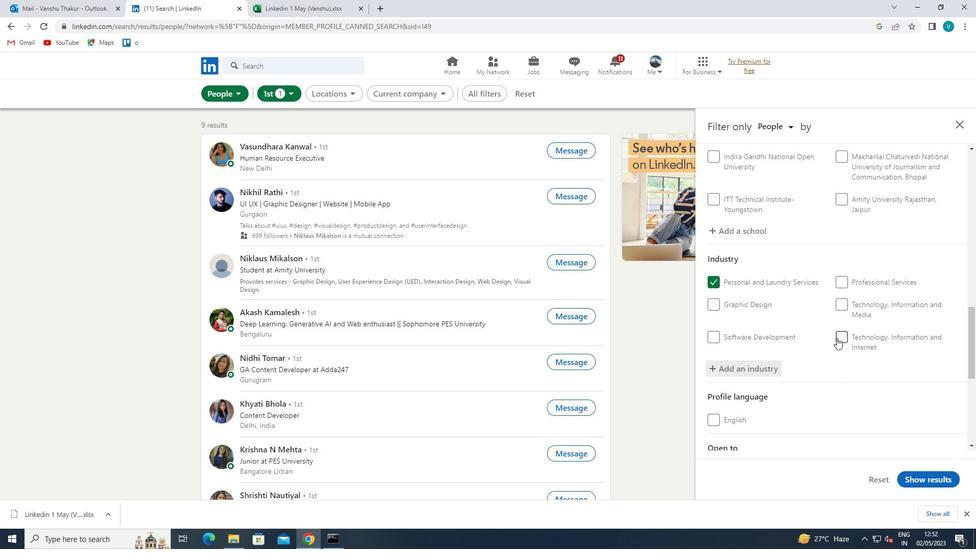 
Action: Mouse scrolled (838, 337) with delta (0, 0)
Screenshot: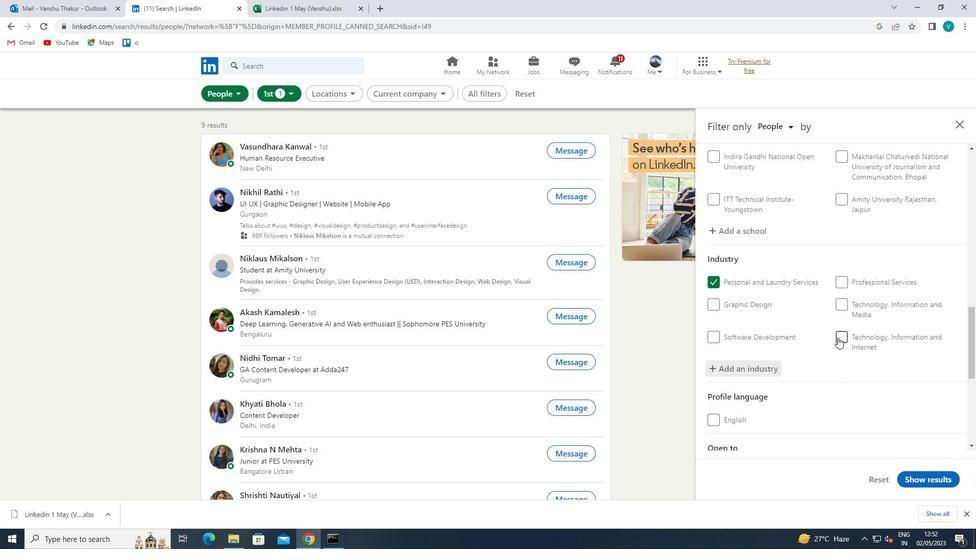
Action: Mouse moved to (840, 346)
Screenshot: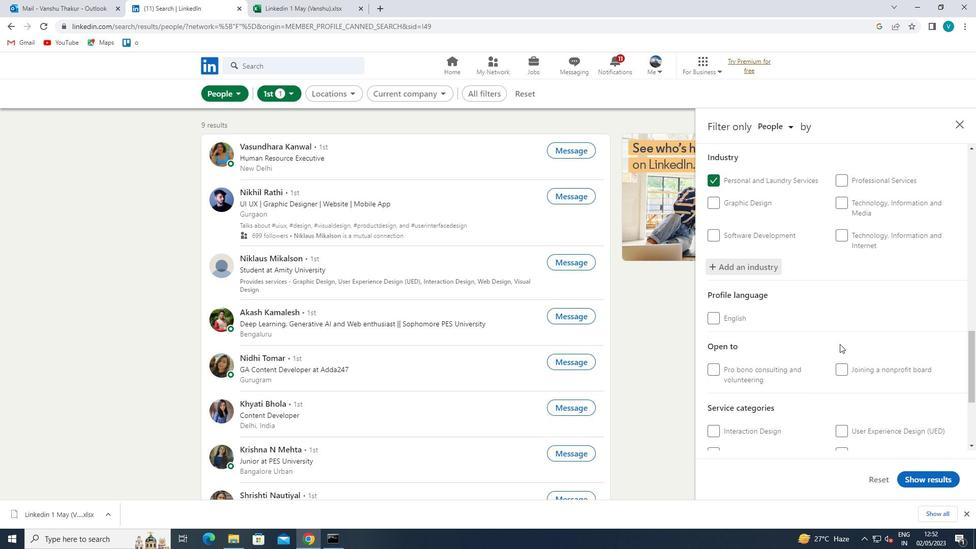 
Action: Mouse scrolled (840, 346) with delta (0, 0)
Screenshot: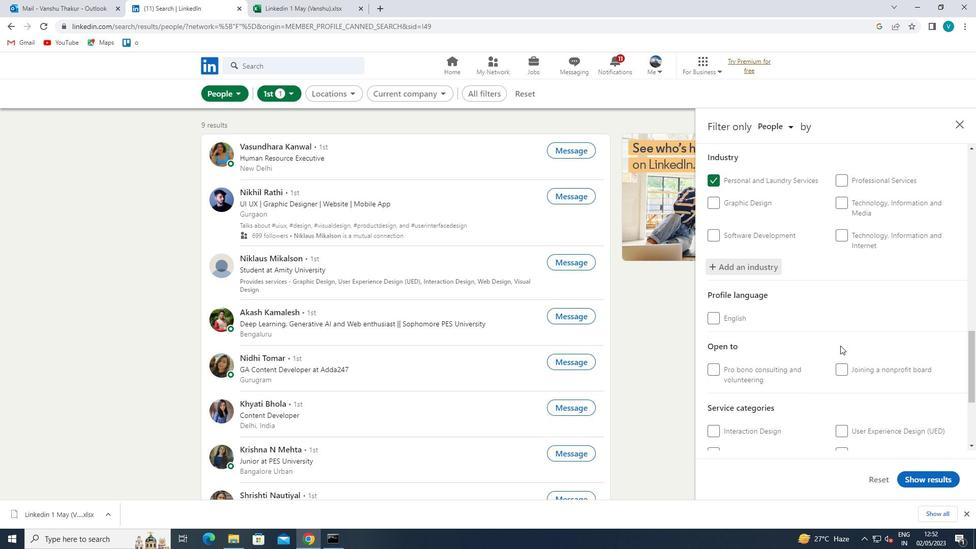 
Action: Mouse moved to (841, 352)
Screenshot: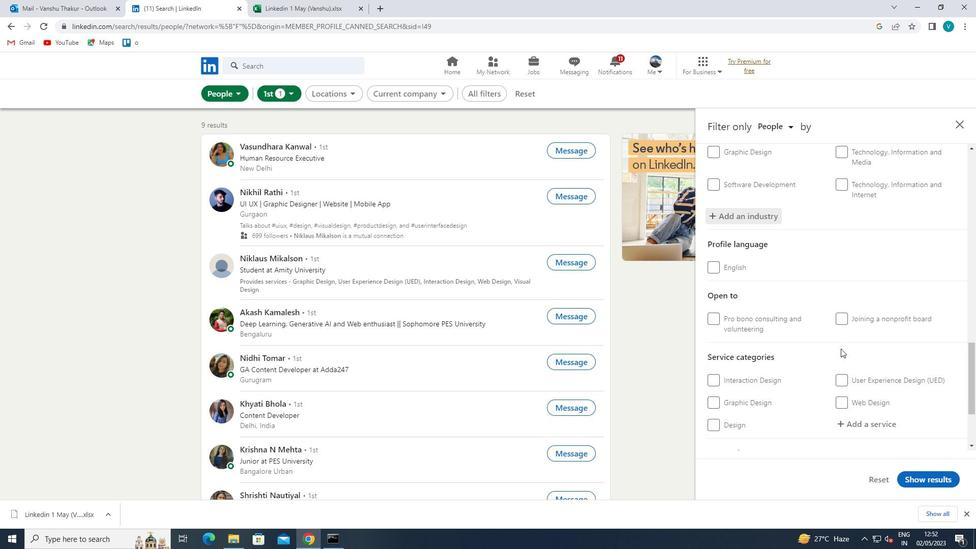 
Action: Mouse scrolled (841, 351) with delta (0, 0)
Screenshot: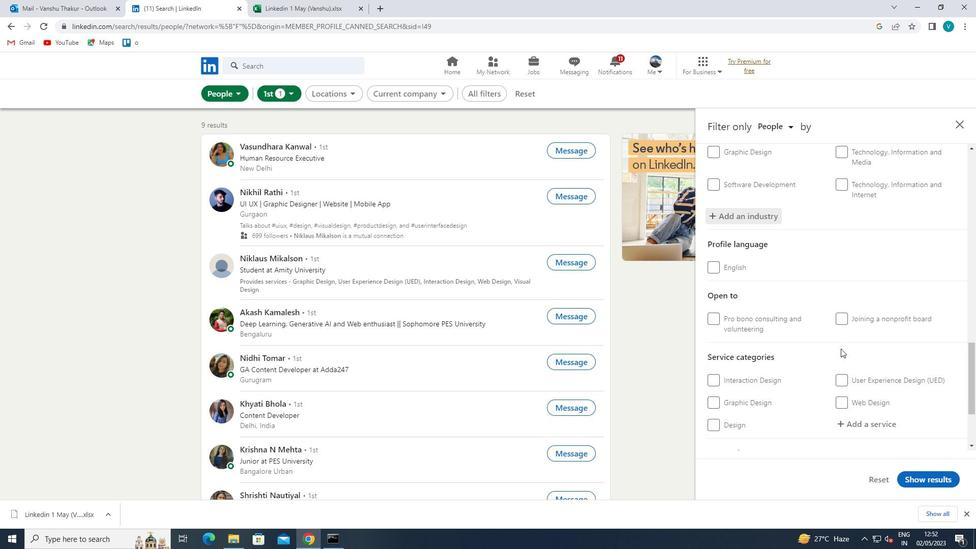
Action: Mouse moved to (859, 370)
Screenshot: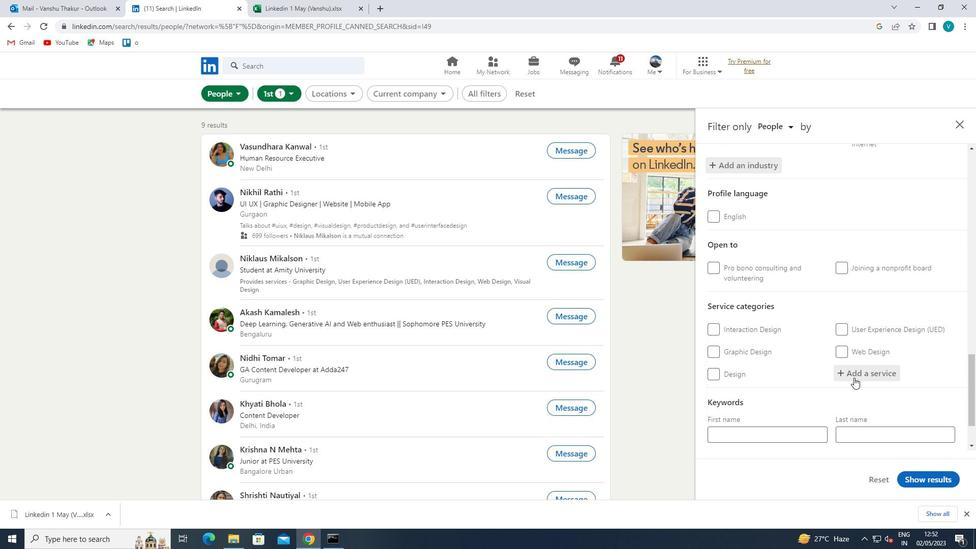 
Action: Mouse pressed left at (859, 370)
Screenshot: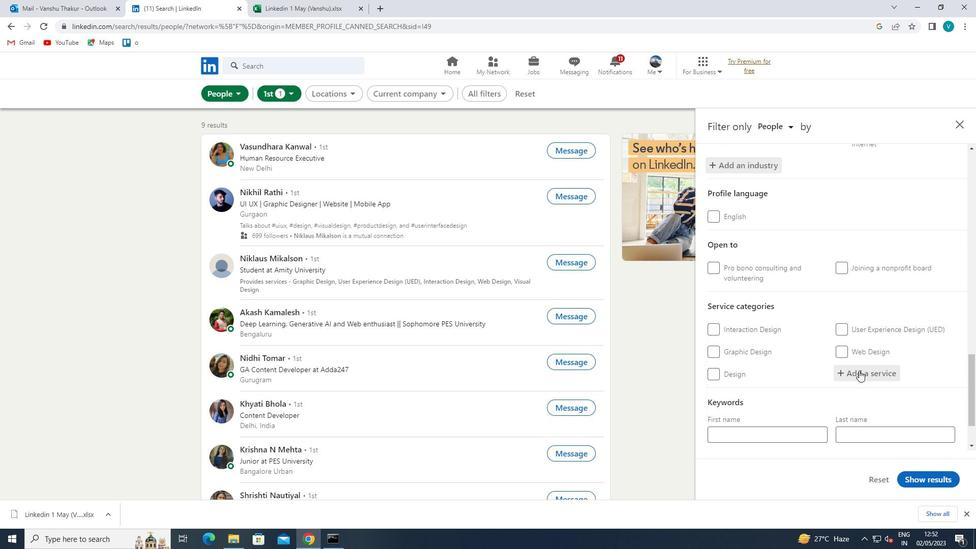 
Action: Mouse moved to (863, 362)
Screenshot: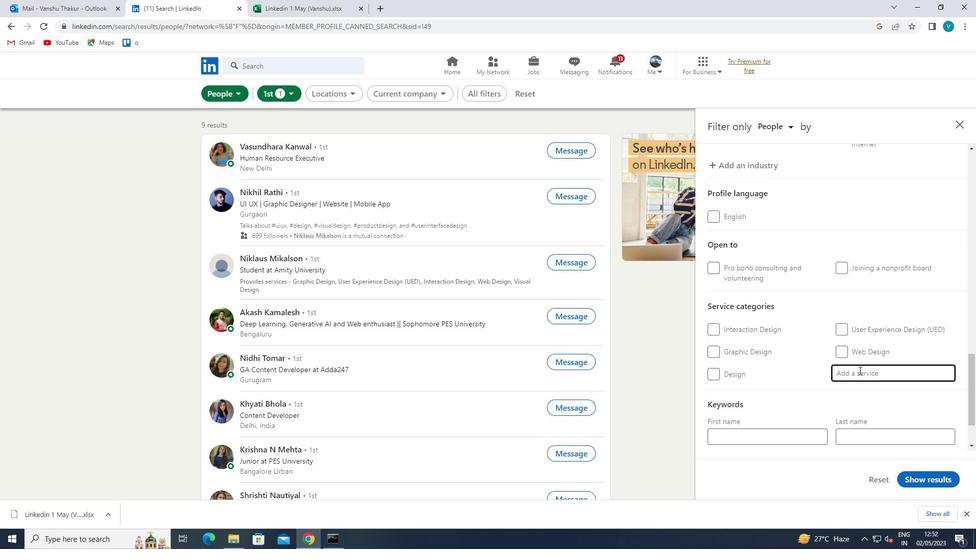 
Action: Key pressed <Key.shift>PRODUCT<Key.space>
Screenshot: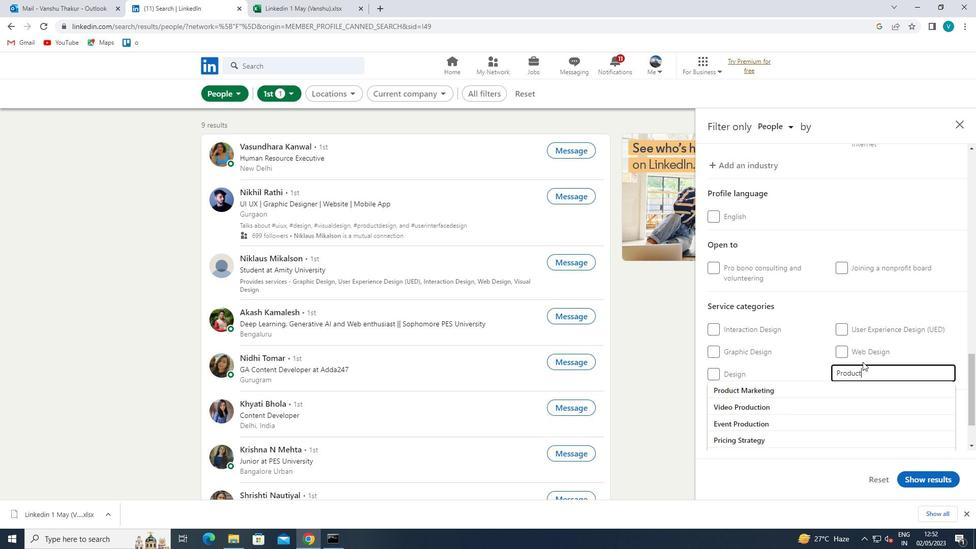 
Action: Mouse moved to (788, 393)
Screenshot: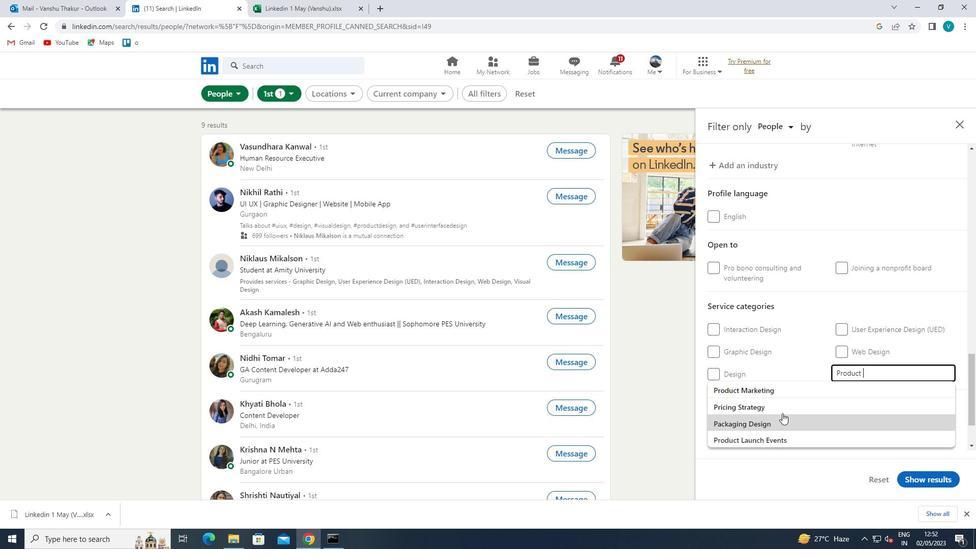
Action: Mouse pressed left at (788, 393)
Screenshot: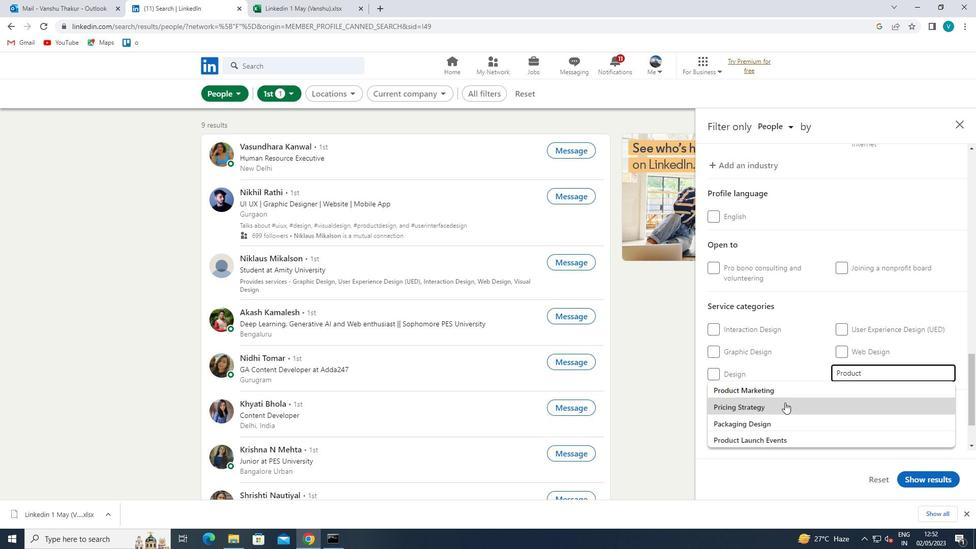 
Action: Mouse moved to (788, 392)
Screenshot: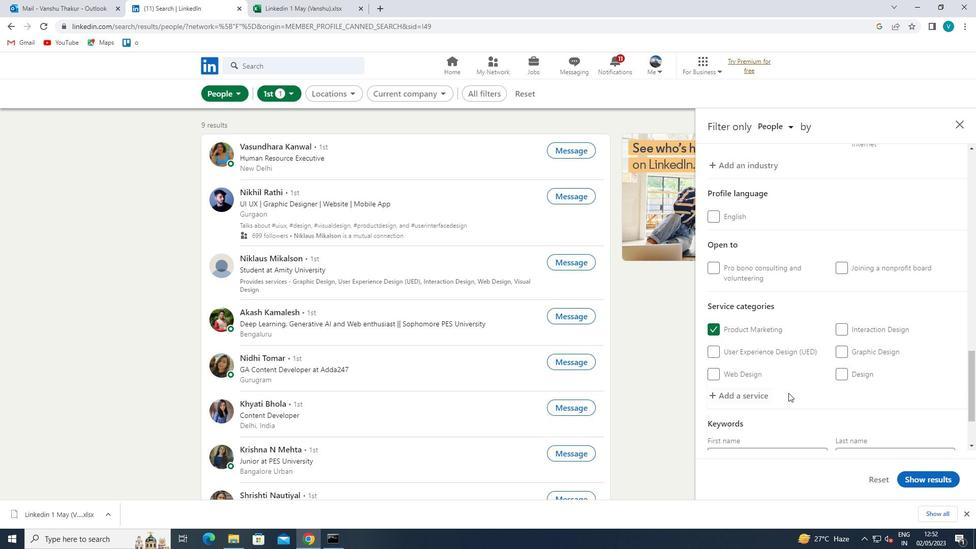 
Action: Mouse scrolled (788, 392) with delta (0, 0)
Screenshot: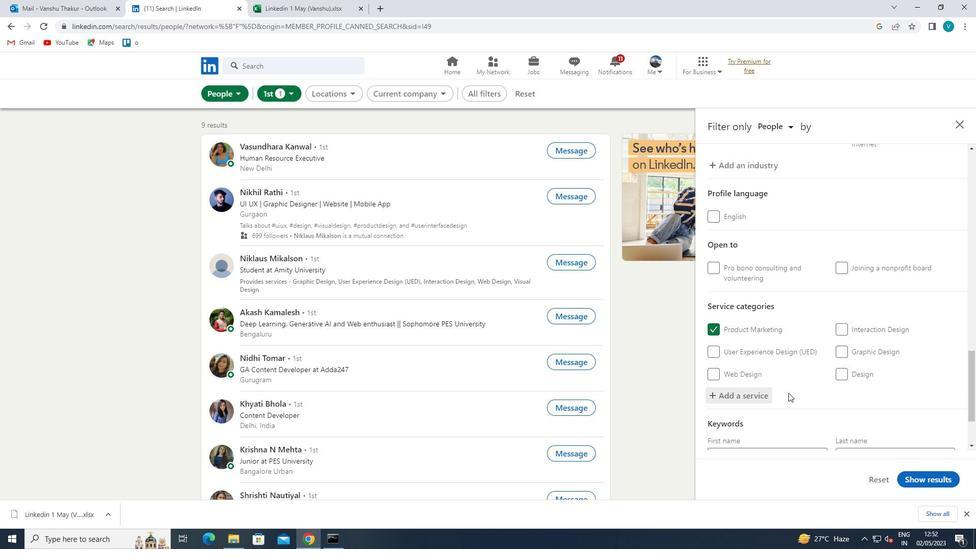 
Action: Mouse moved to (788, 393)
Screenshot: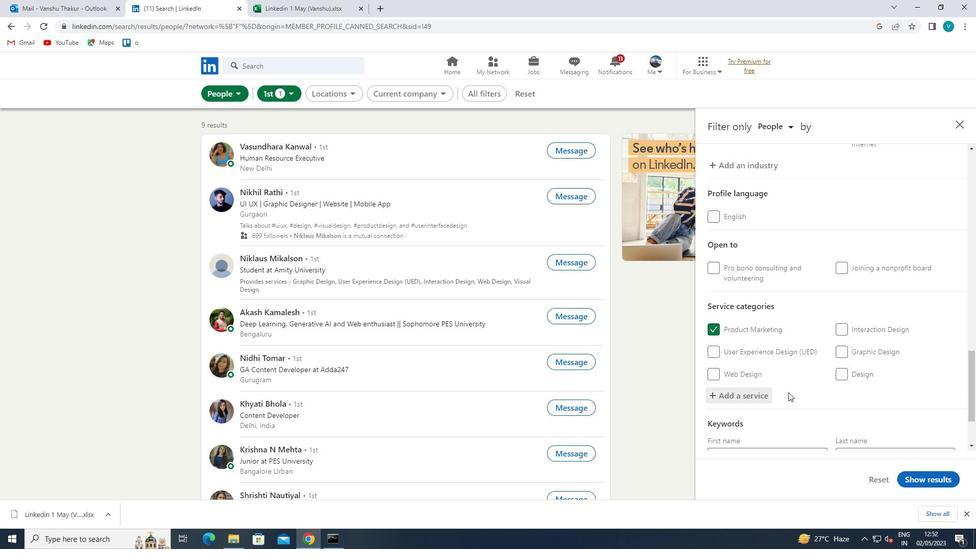 
Action: Mouse scrolled (788, 392) with delta (0, 0)
Screenshot: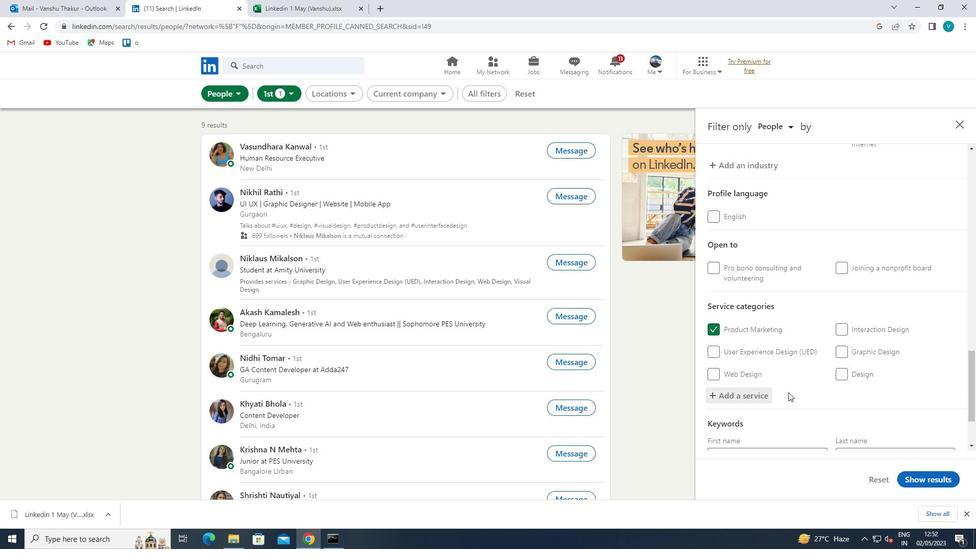 
Action: Mouse moved to (788, 394)
Screenshot: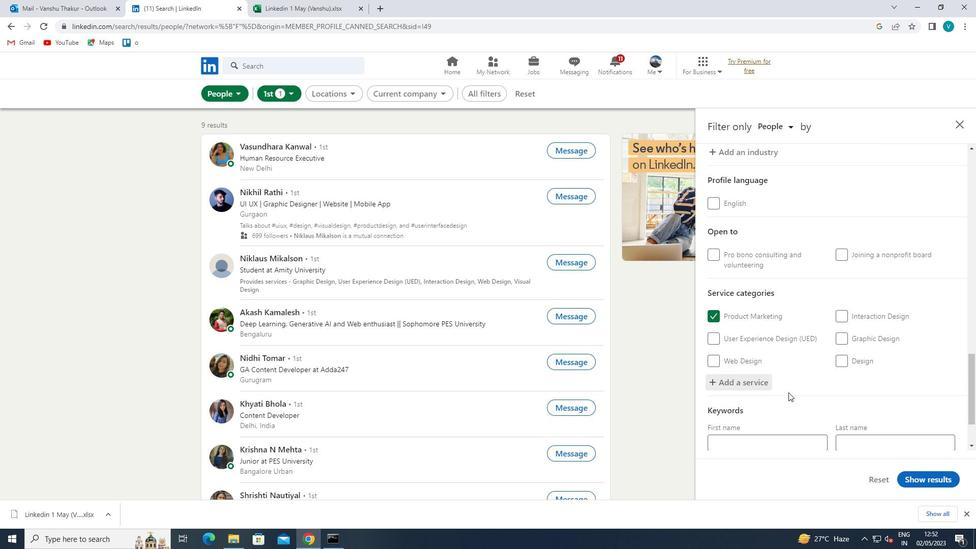 
Action: Mouse scrolled (788, 393) with delta (0, 0)
Screenshot: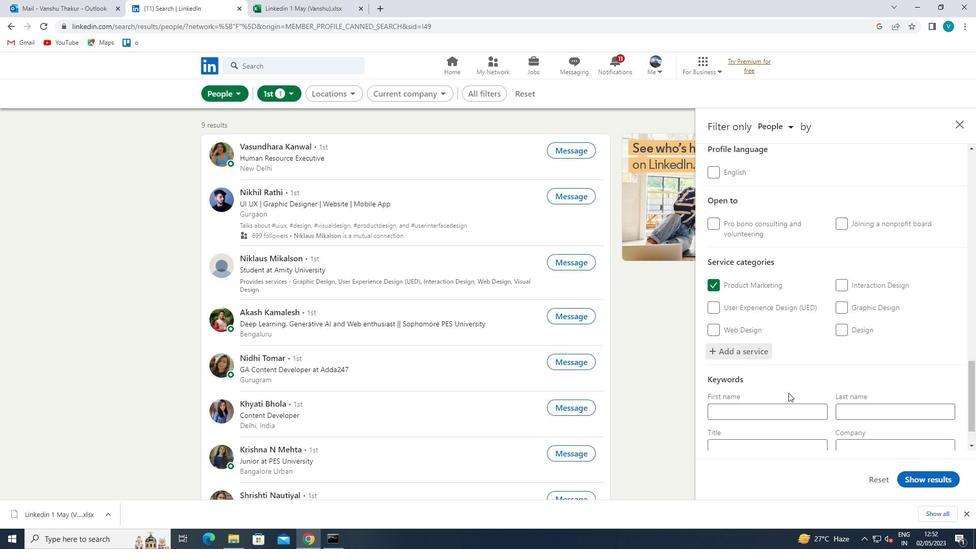 
Action: Mouse moved to (788, 396)
Screenshot: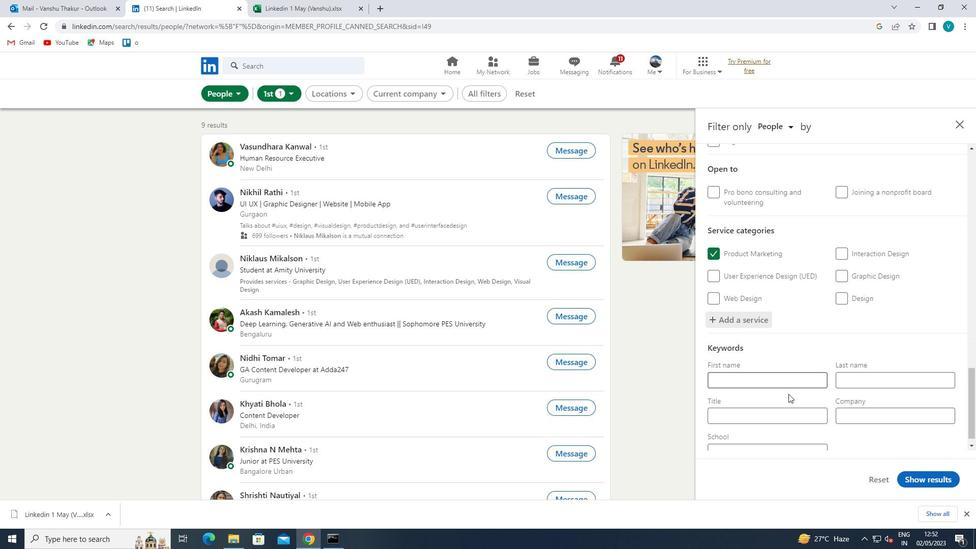 
Action: Mouse pressed left at (788, 396)
Screenshot: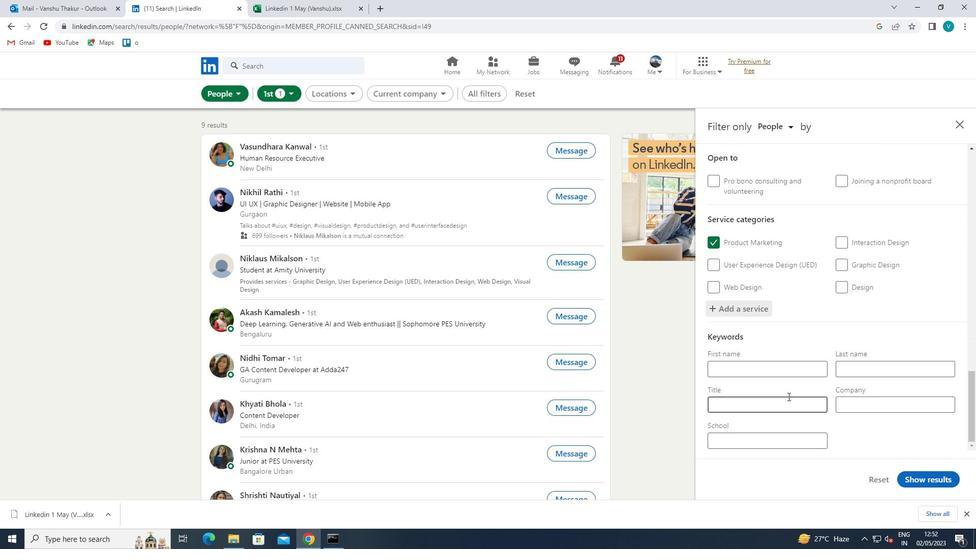 
Action: Key pressed <Key.shift>FRONT<Key.space><Key.shift>DESK<Key.space><Key.shift>ASSOCIATE<Key.space>
Screenshot: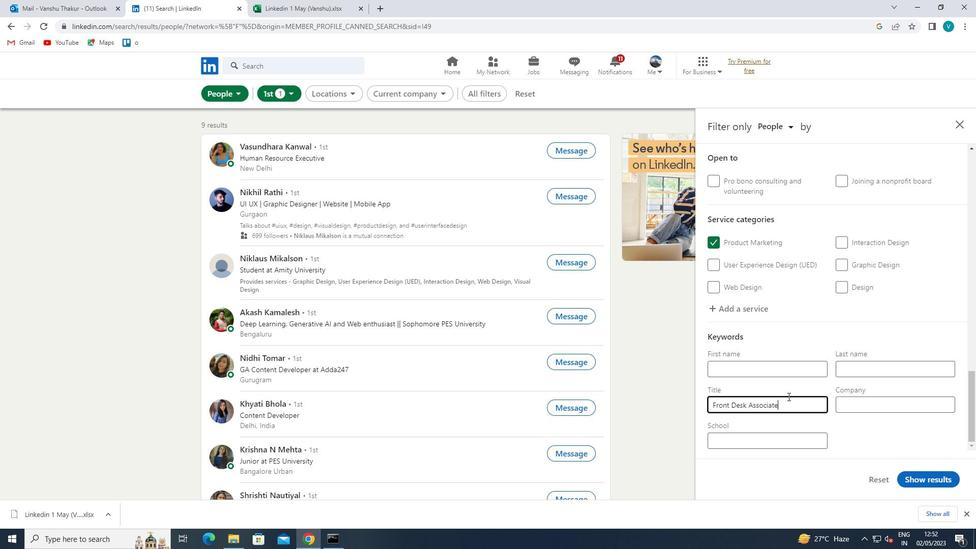 
Action: Mouse moved to (917, 483)
Screenshot: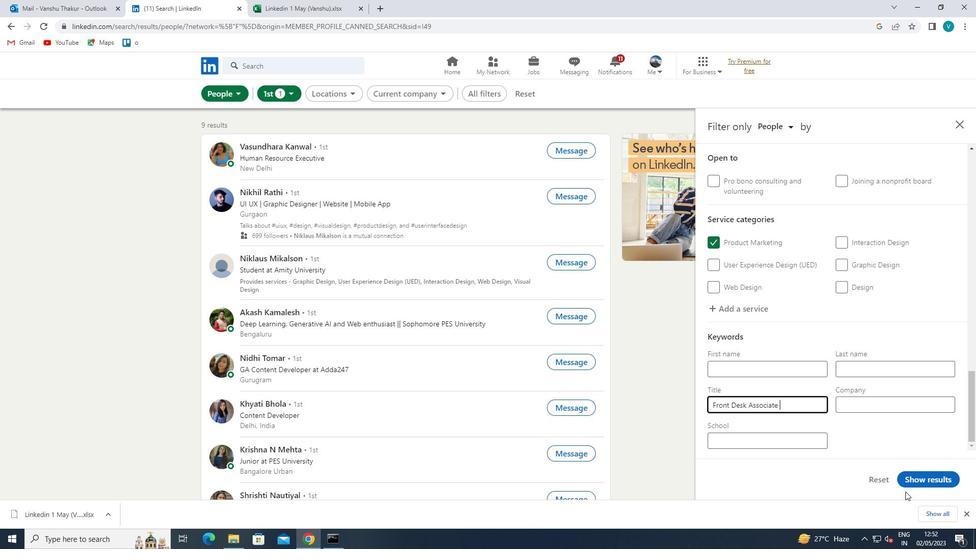 
Action: Mouse pressed left at (917, 483)
Screenshot: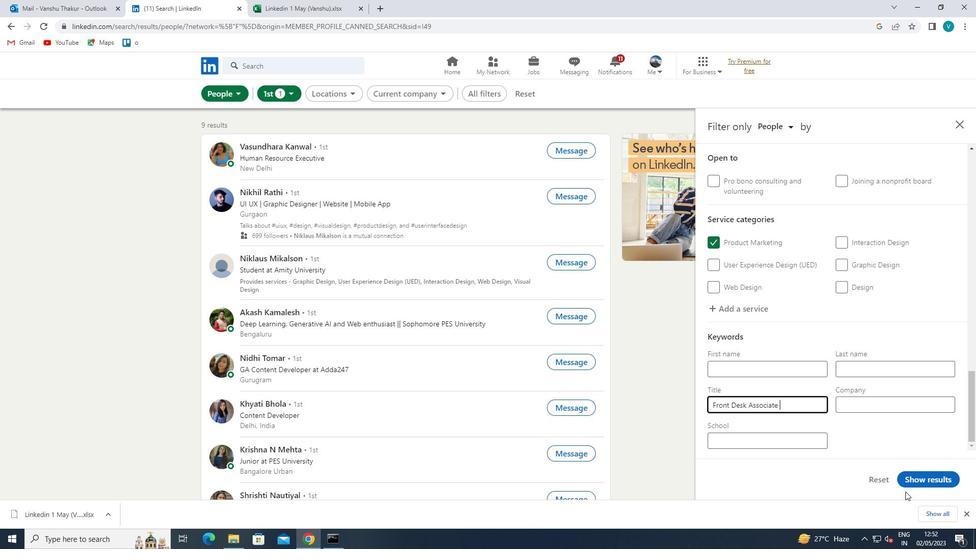 
